 Task: Plan an event for the customer demo session.
Action: Mouse moved to (334, 318)
Screenshot: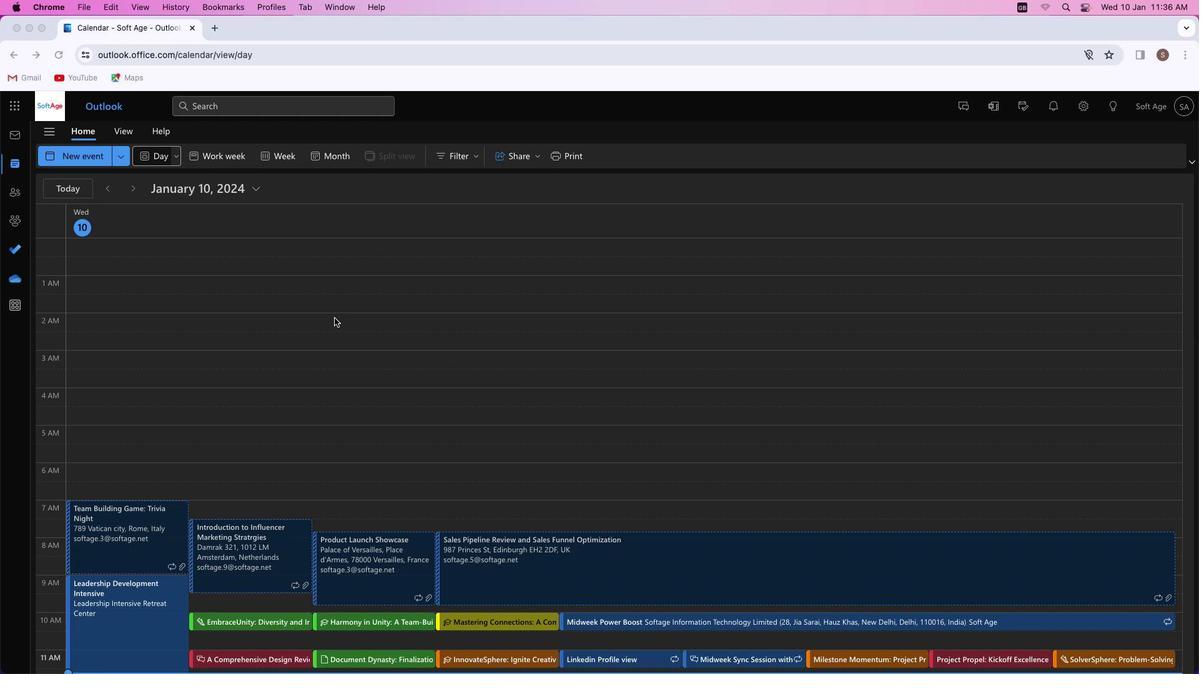 
Action: Mouse pressed left at (334, 318)
Screenshot: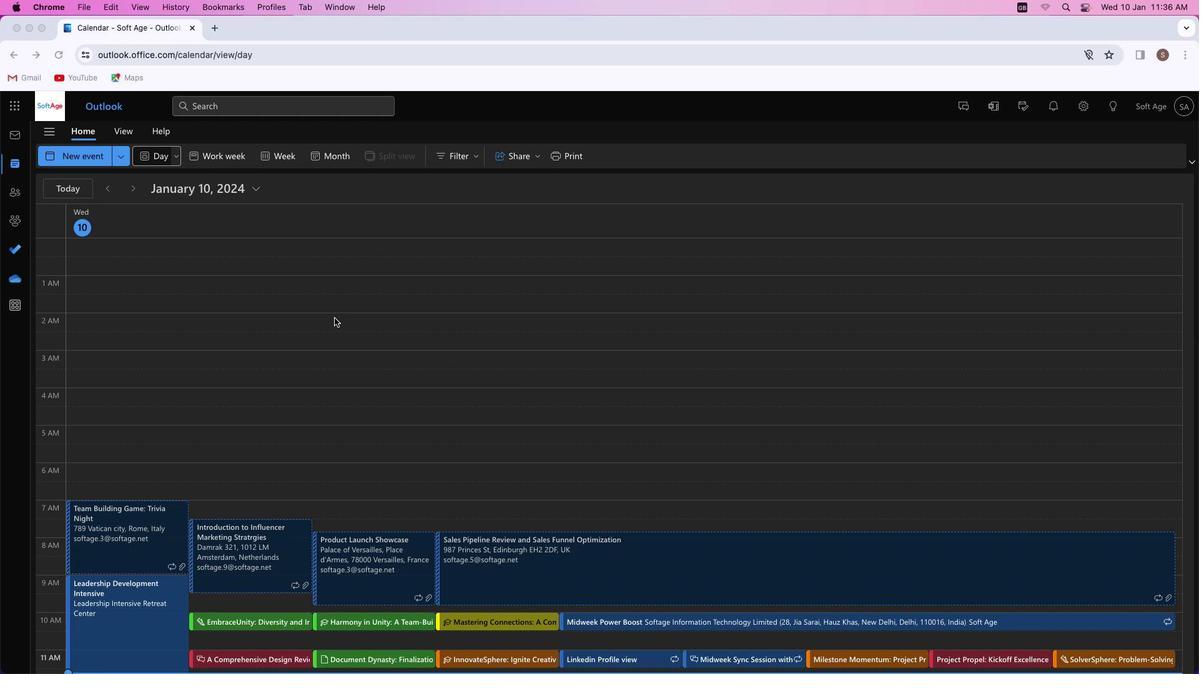 
Action: Mouse moved to (81, 159)
Screenshot: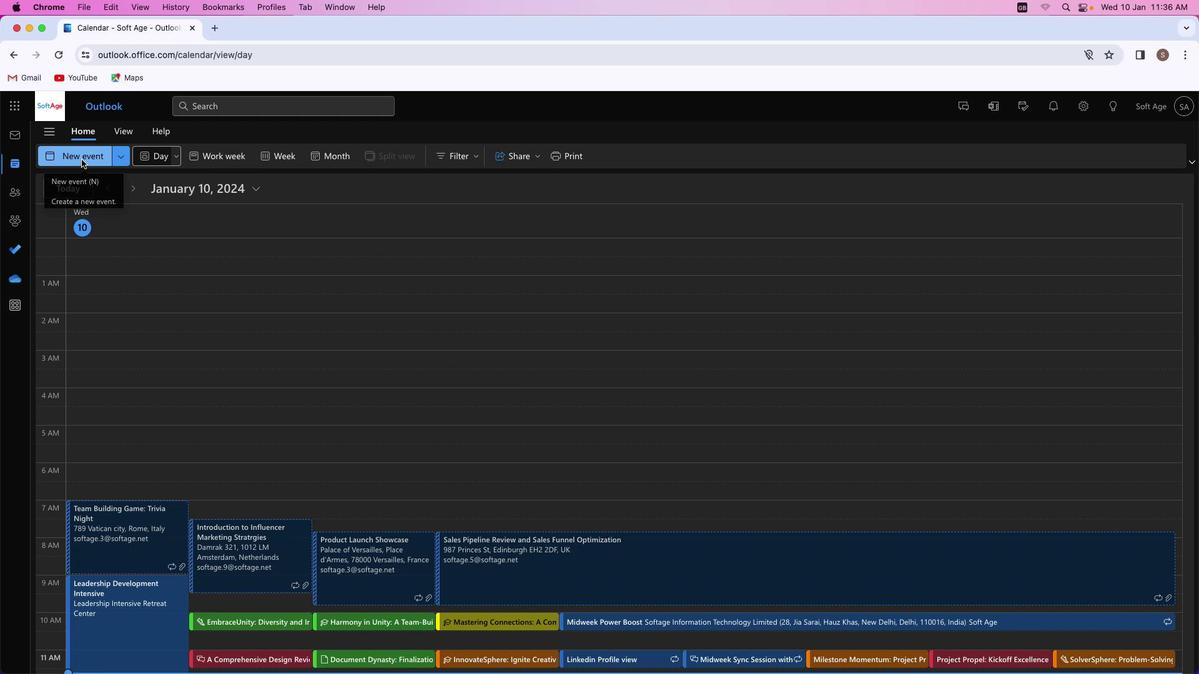 
Action: Mouse pressed left at (81, 159)
Screenshot: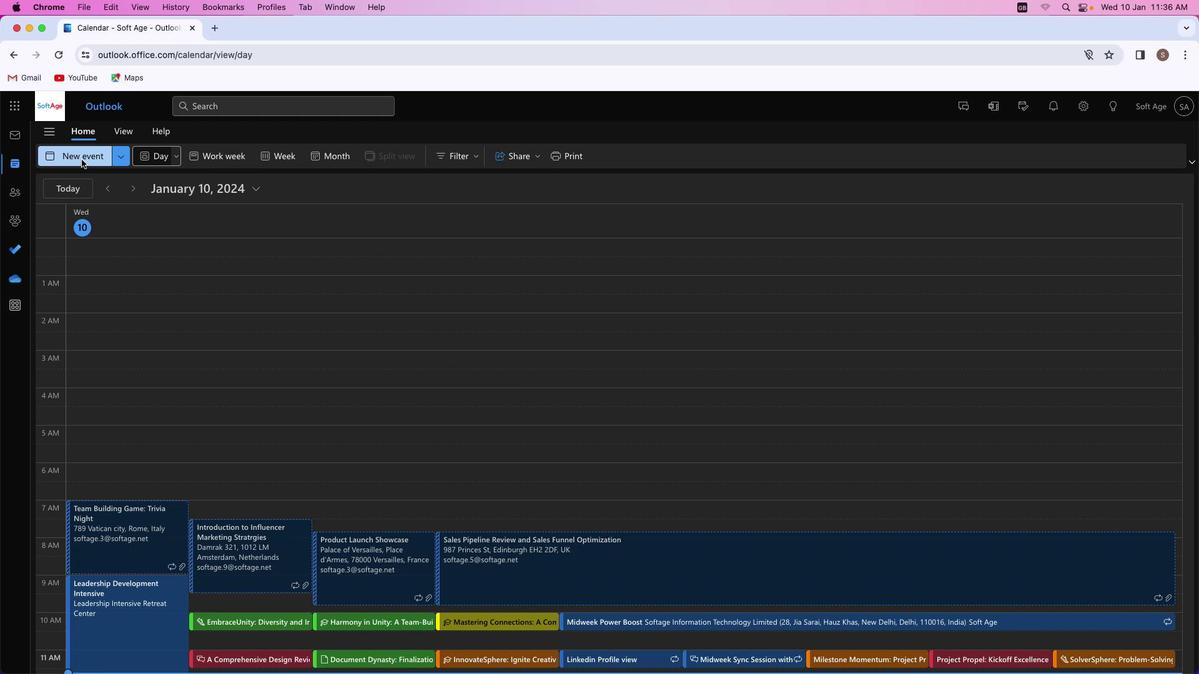 
Action: Mouse moved to (311, 229)
Screenshot: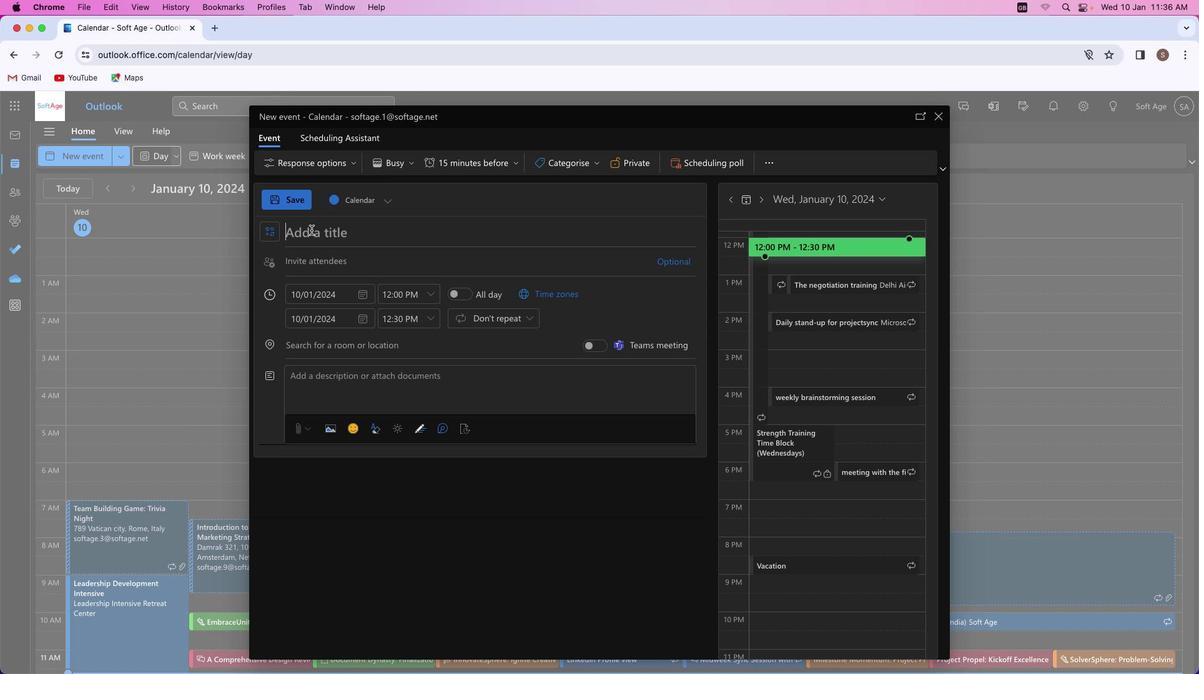
Action: Key pressed Key.shift'C''u''s''t''o''m''e''r'Key.spaceKey.shift'D''e''m''o'Key.spaceKey.shift'E''x''t''r''a''v''a''g''a''n''z''a'
Screenshot: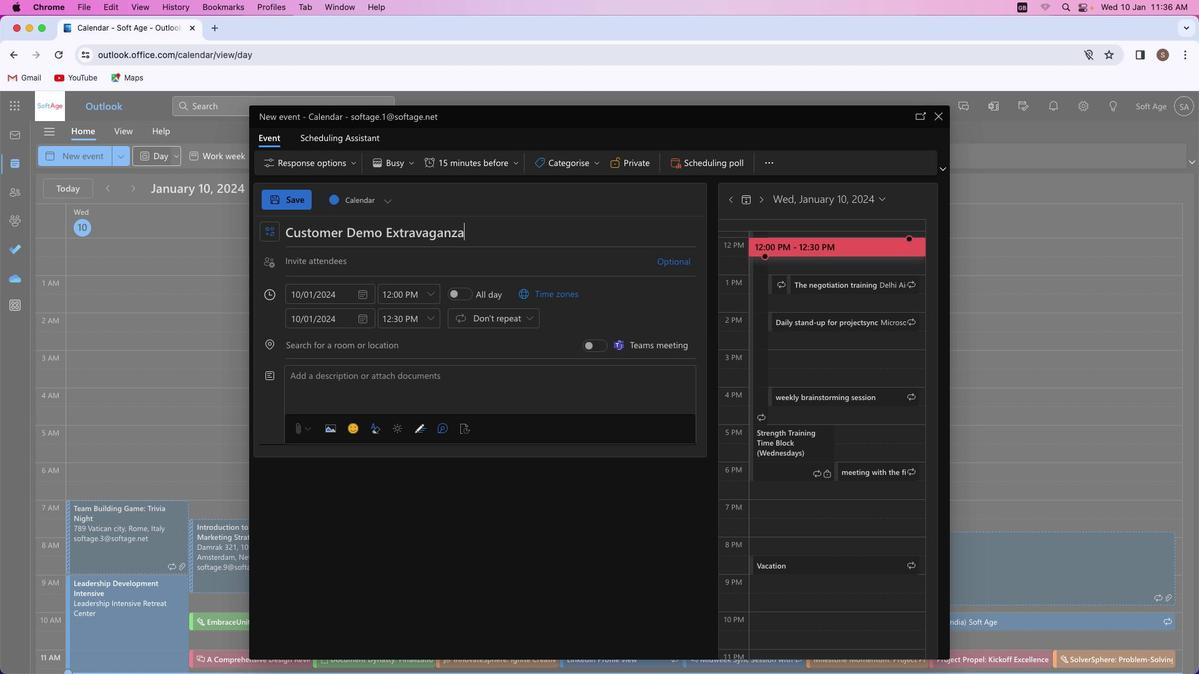 
Action: Mouse moved to (325, 265)
Screenshot: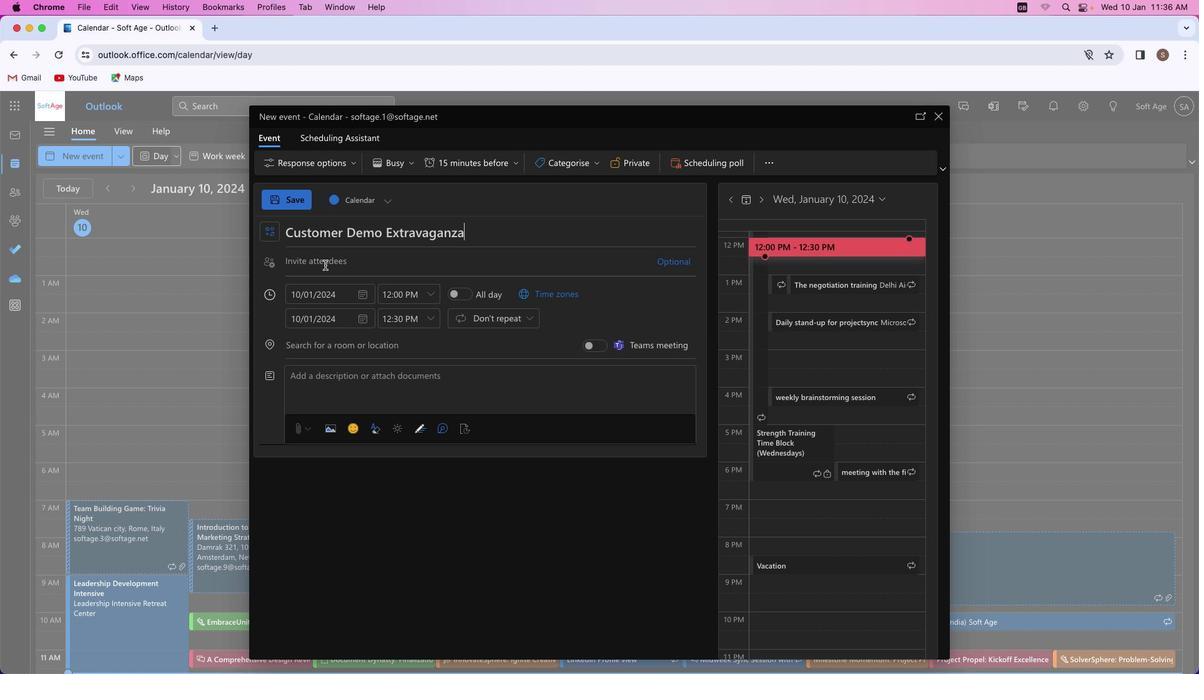 
Action: Mouse pressed left at (325, 265)
Screenshot: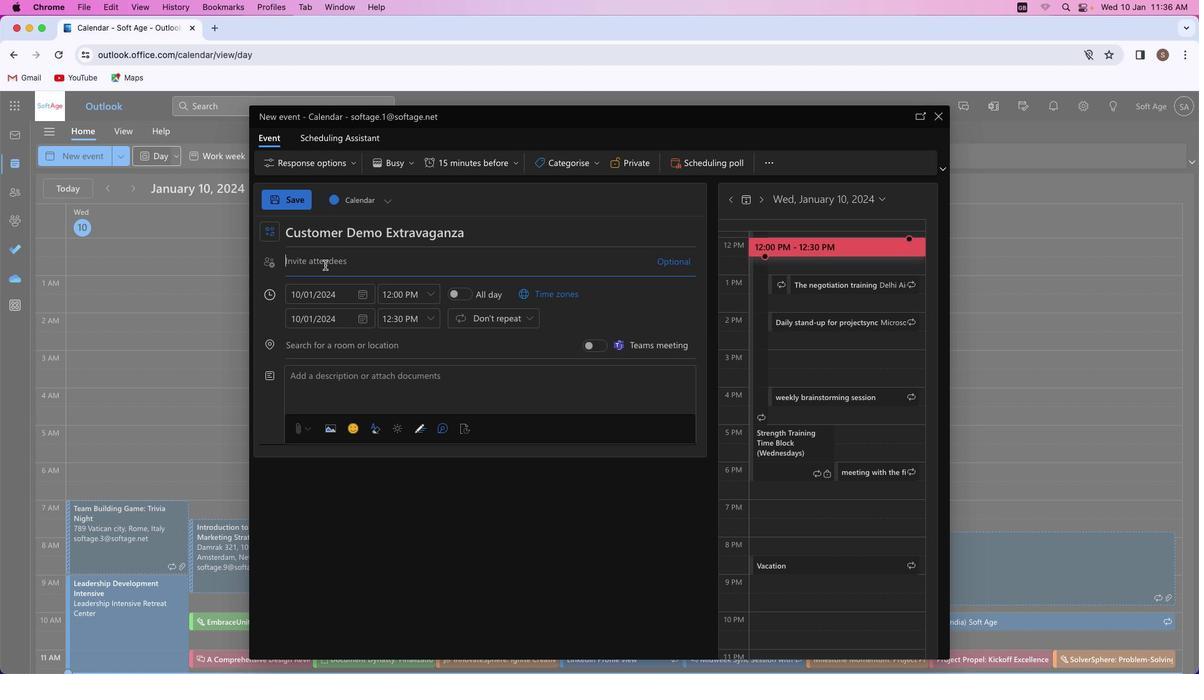 
Action: Key pressed 's''h''i''v''a''m''y''a''d''a''v''m''4''1'Key.shift'@''o''u''t''l''o''o''k''.''c''o''m'
Screenshot: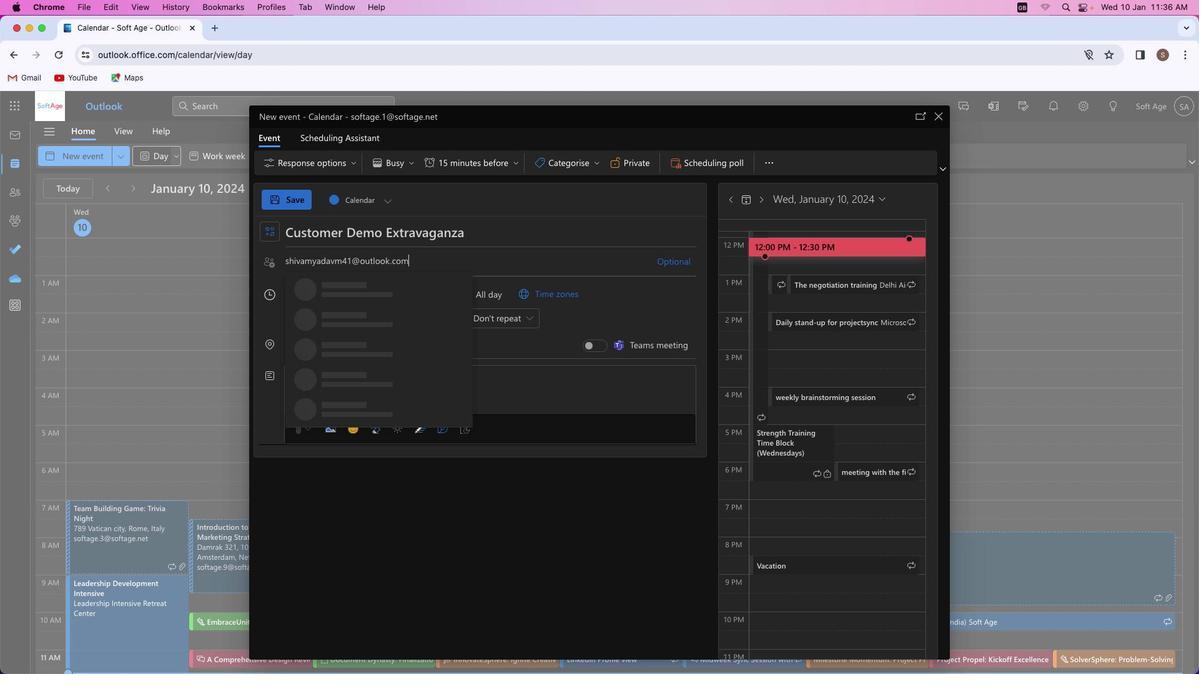 
Action: Mouse moved to (409, 287)
Screenshot: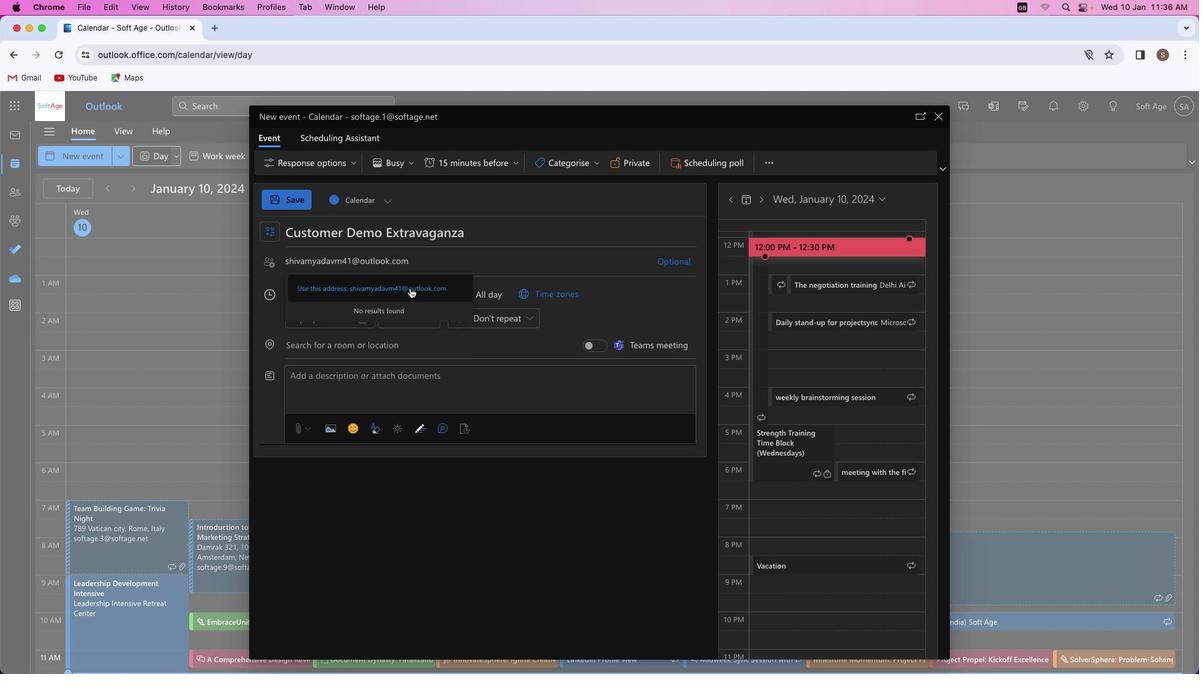 
Action: Mouse pressed left at (409, 287)
Screenshot: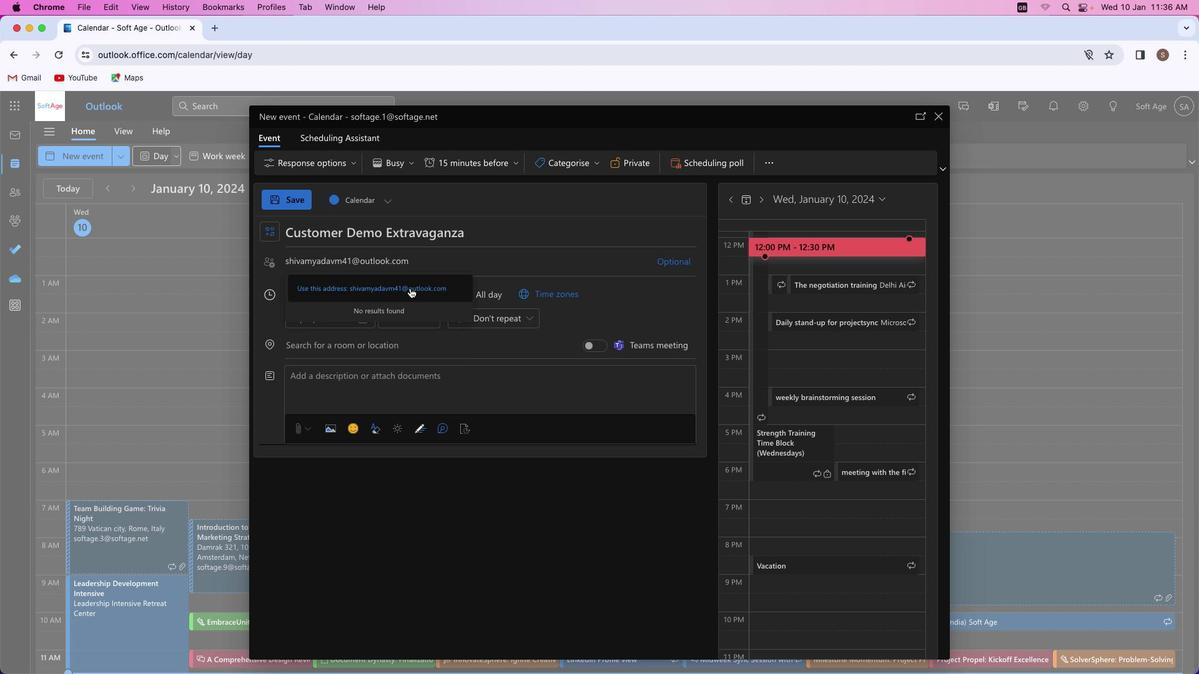 
Action: Mouse moved to (441, 281)
Screenshot: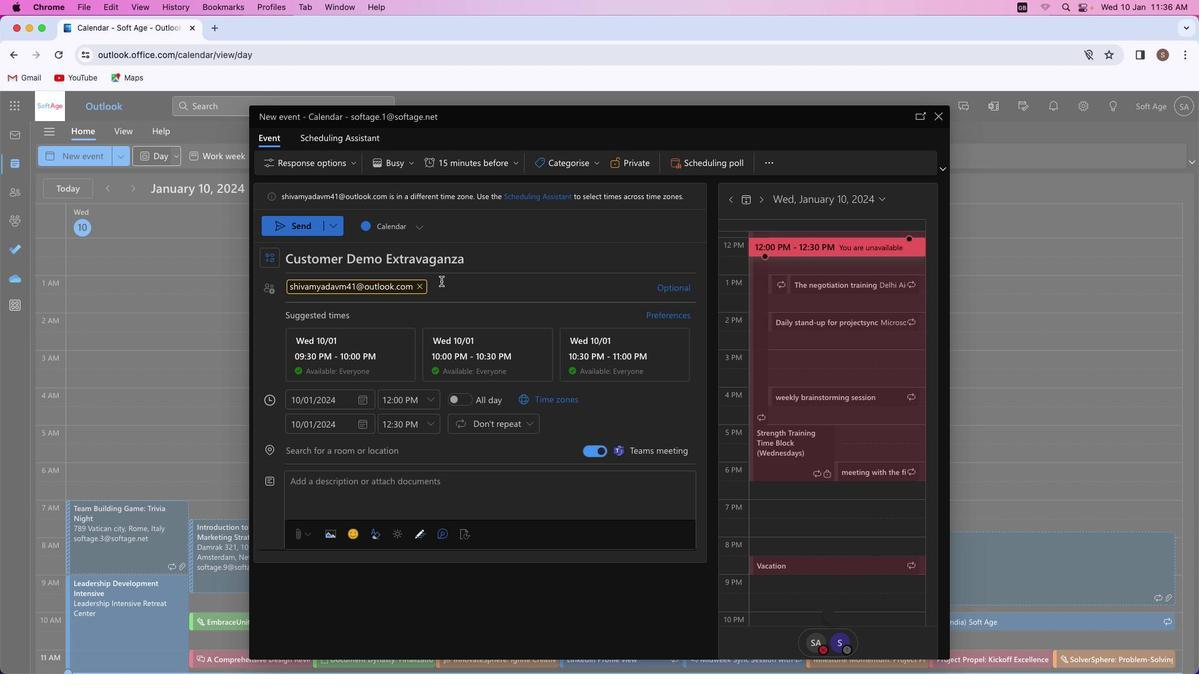
Action: Key pressed Key.shift'A''k''a''s''h''r''a''j''p''u''t'Key.shift'@''o''u''t''l''o''o''k''.''c''o''m'
Screenshot: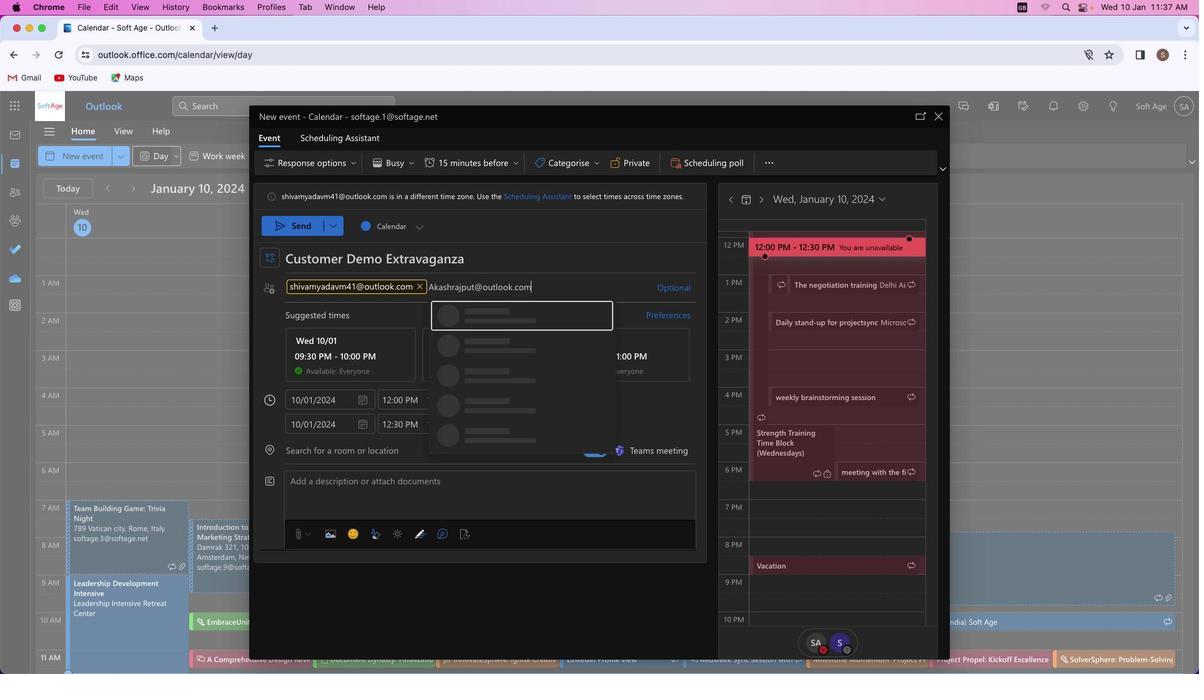 
Action: Mouse moved to (499, 311)
Screenshot: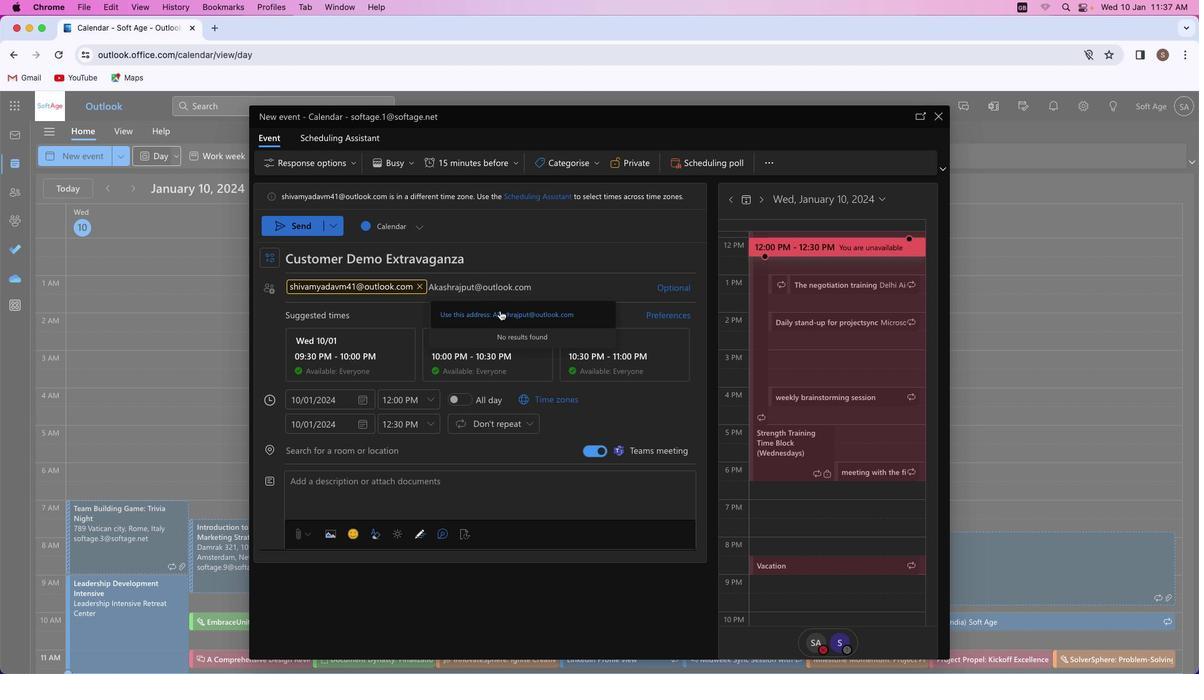
Action: Mouse pressed left at (499, 311)
Screenshot: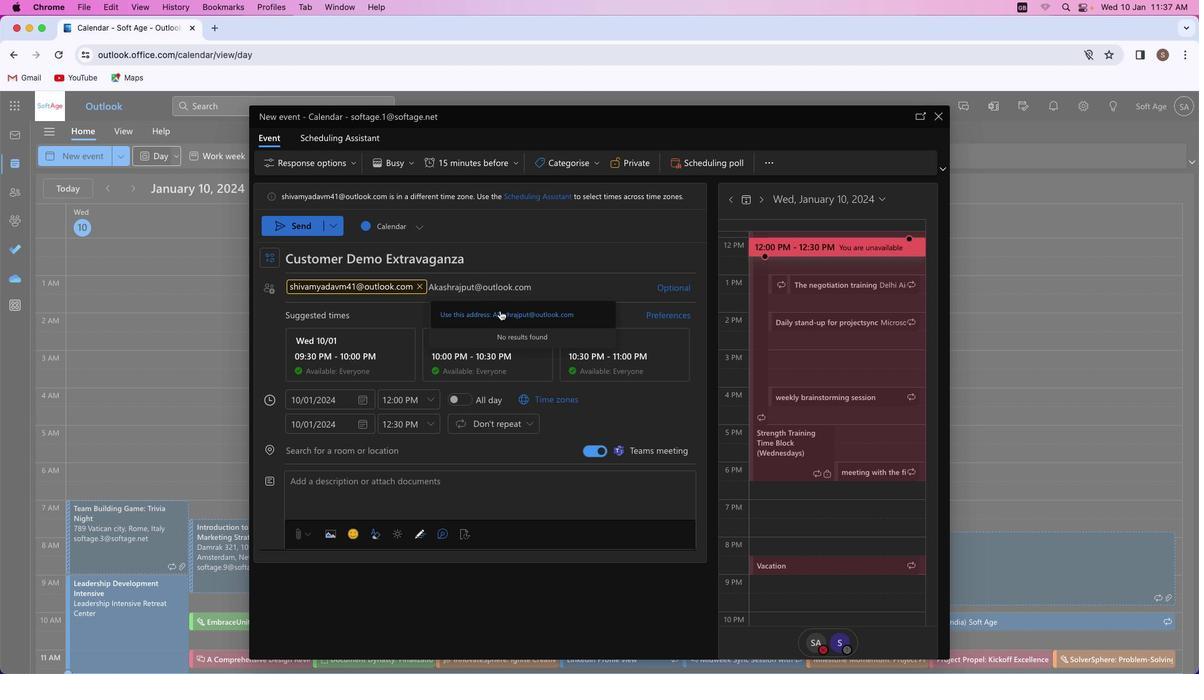
Action: Mouse moved to (684, 296)
Screenshot: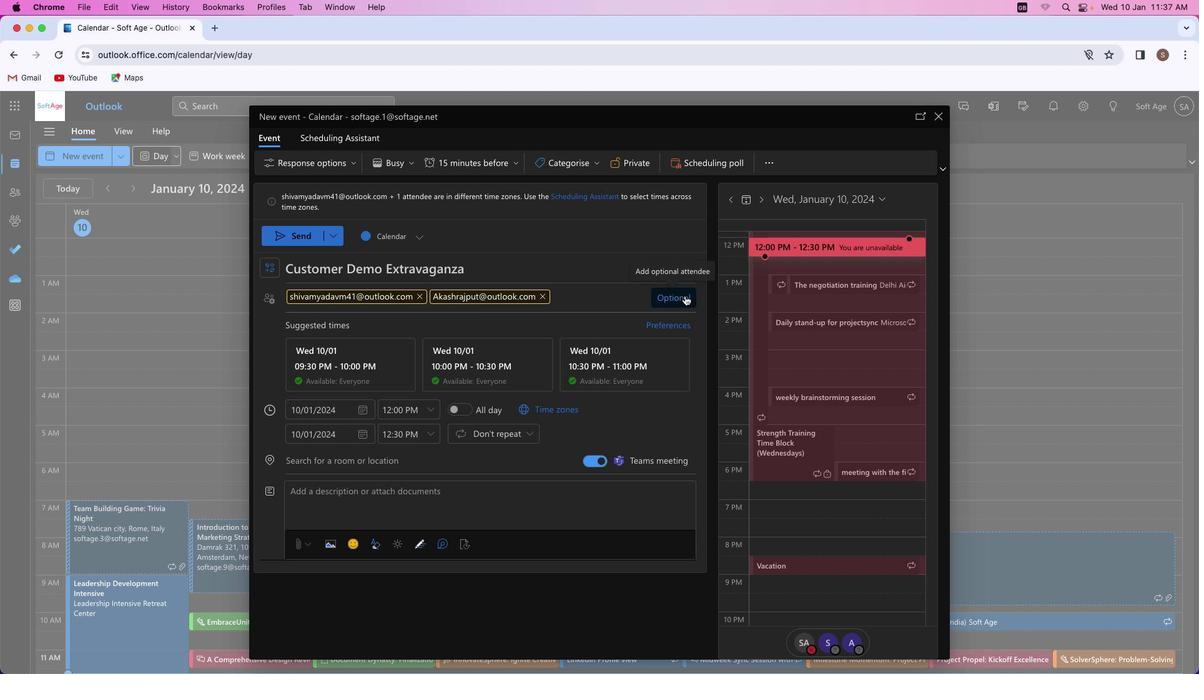 
Action: Mouse pressed left at (684, 296)
Screenshot: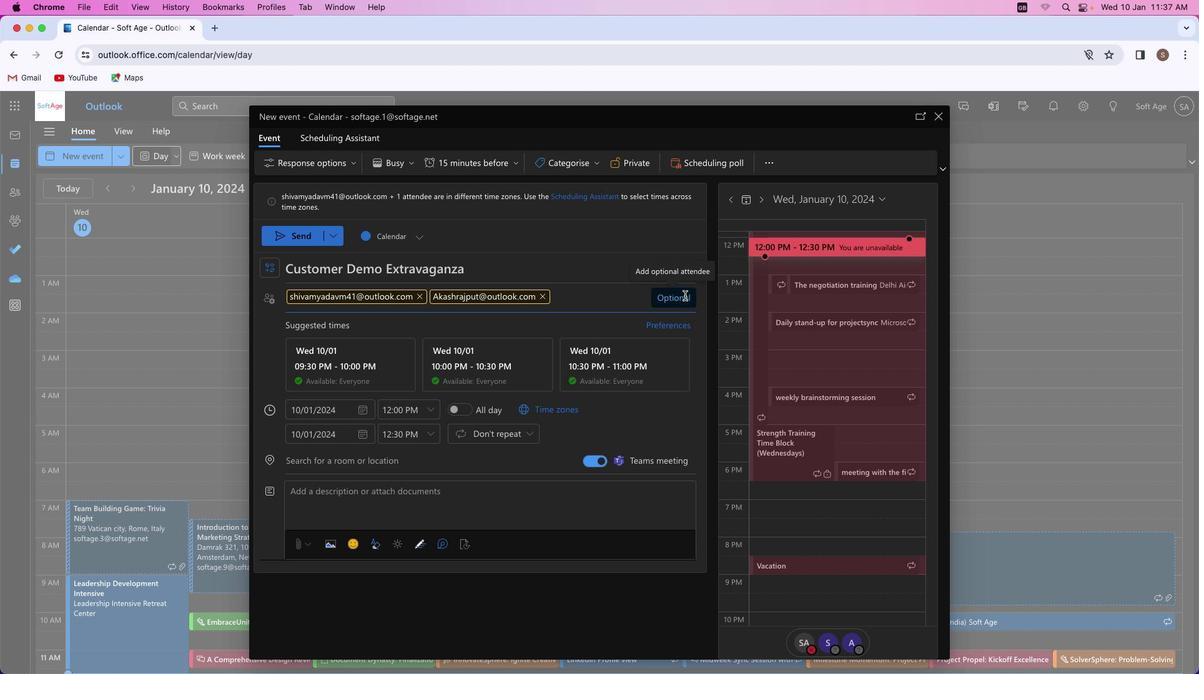 
Action: Mouse moved to (412, 329)
Screenshot: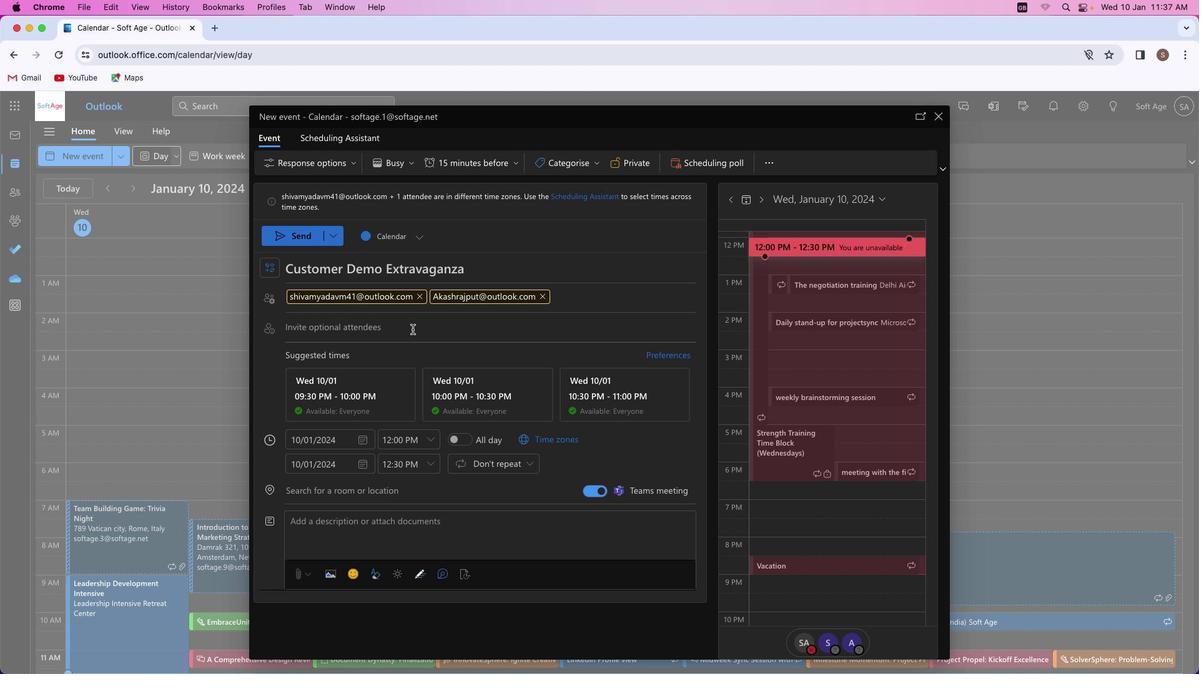 
Action: Key pressed Key.shift_r'M''u''k''k''u''n''d''1''0'Key.shift'@''o''u''t''l''o''o''k''.''c''o''m'
Screenshot: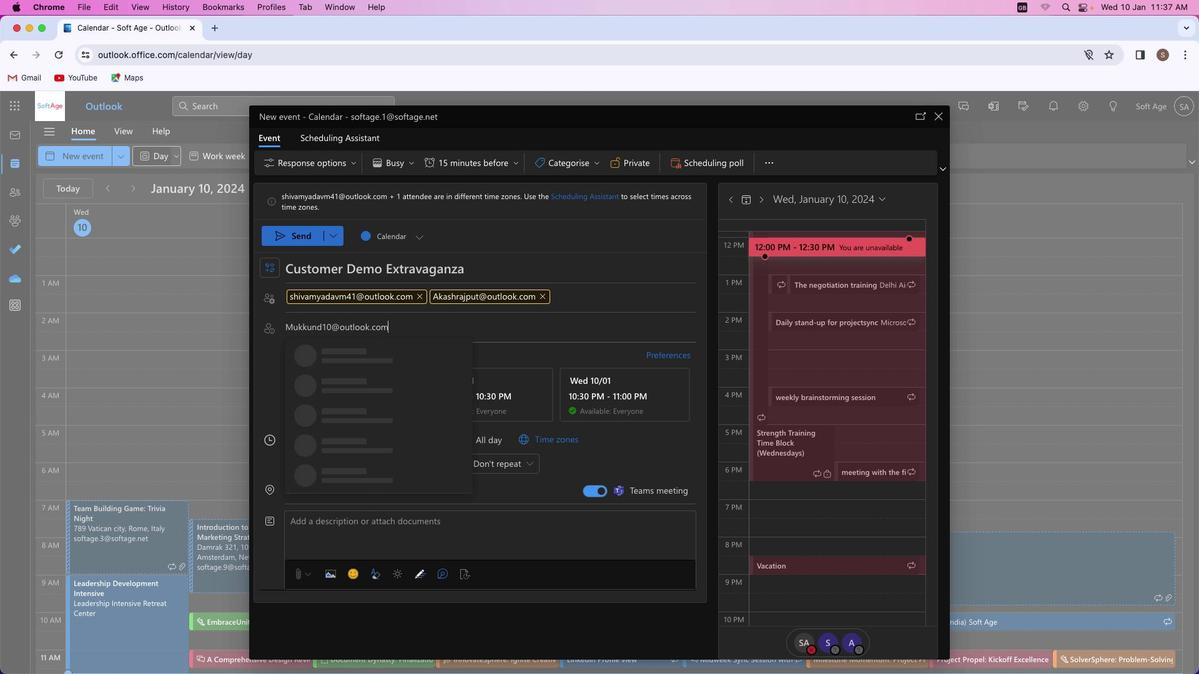 
Action: Mouse moved to (426, 352)
Screenshot: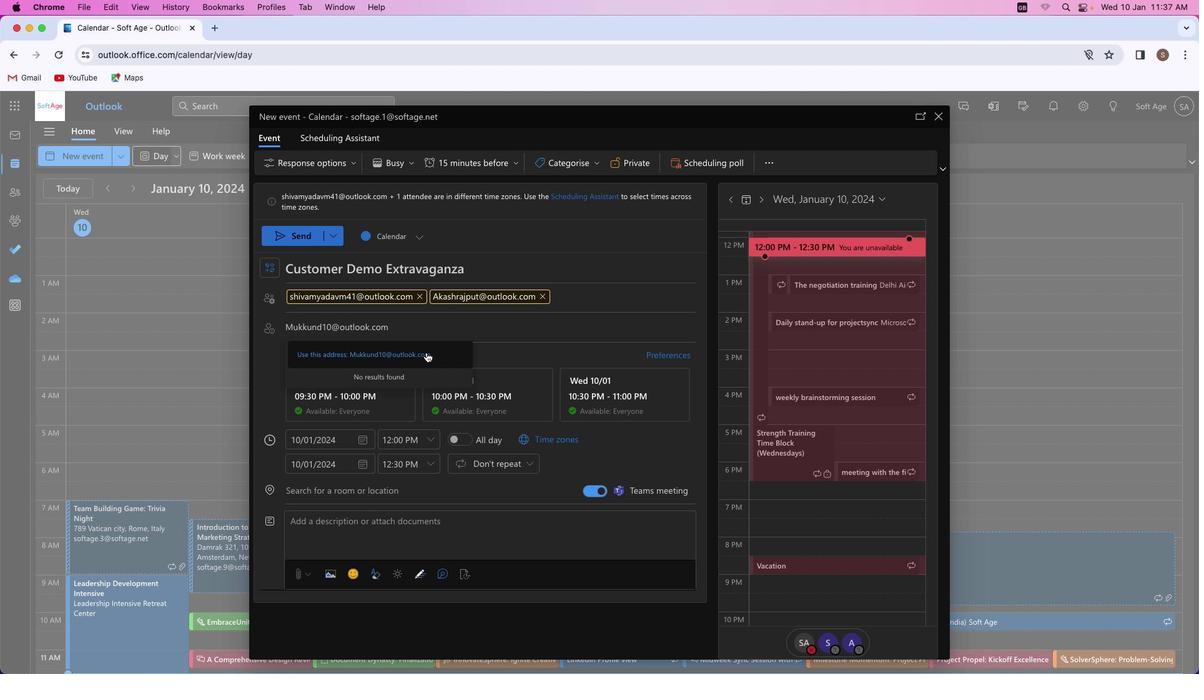 
Action: Mouse pressed left at (426, 352)
Screenshot: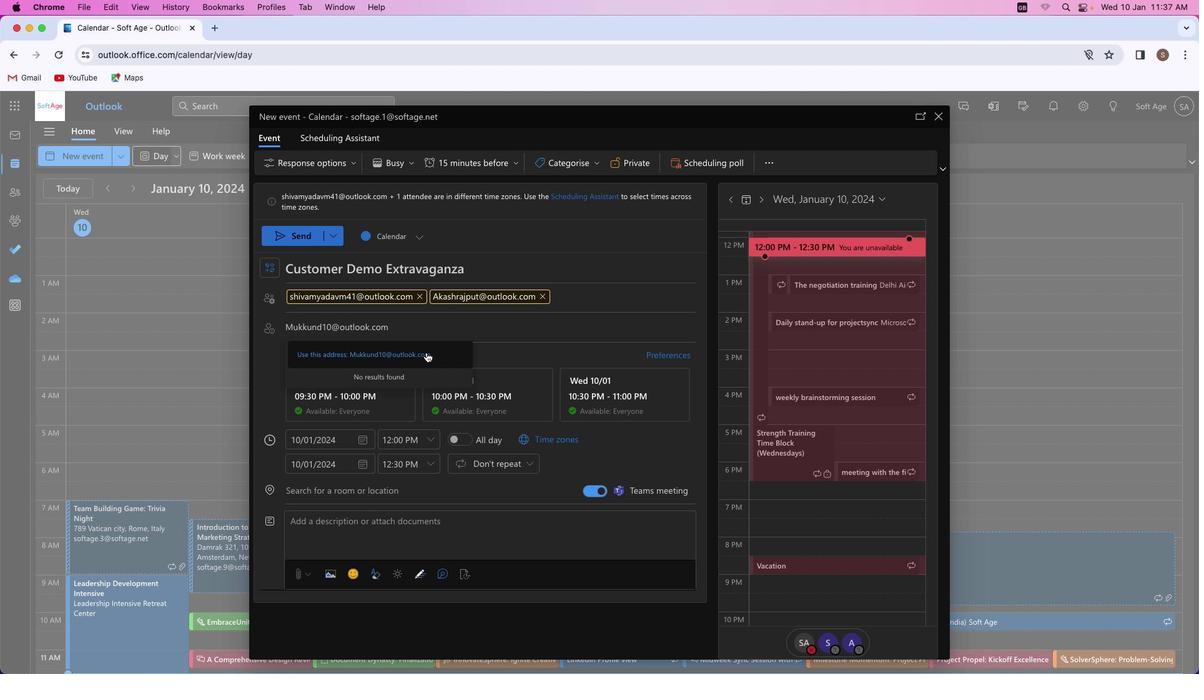 
Action: Mouse moved to (351, 491)
Screenshot: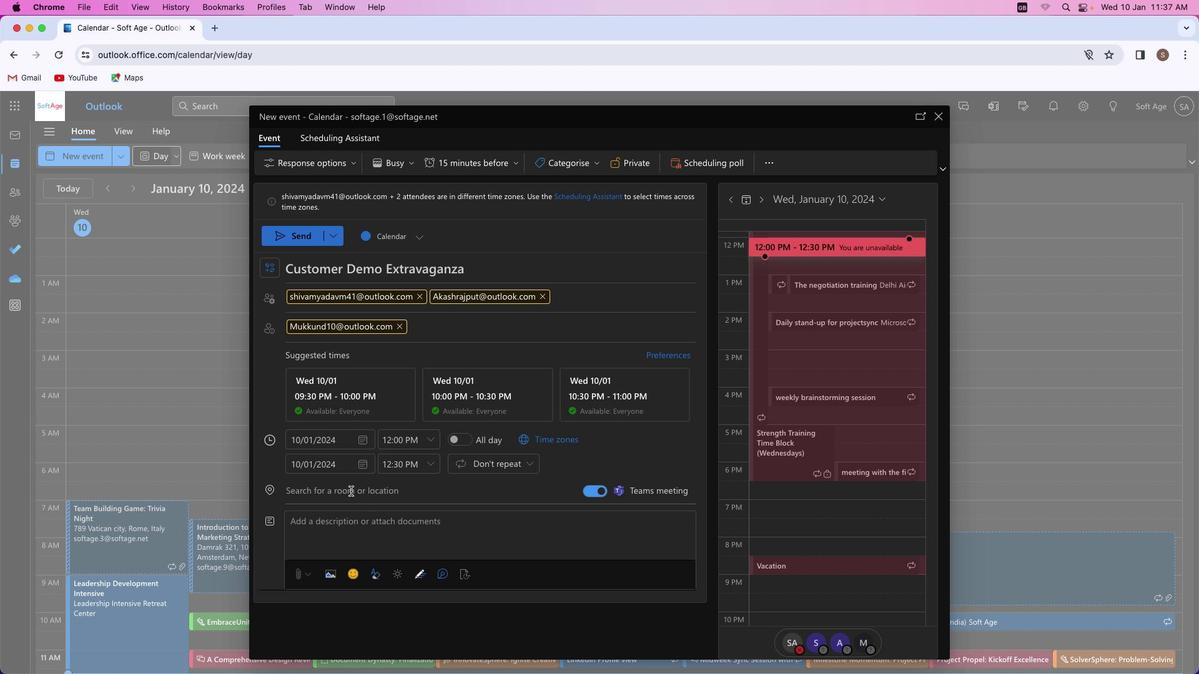 
Action: Mouse pressed left at (351, 491)
Screenshot: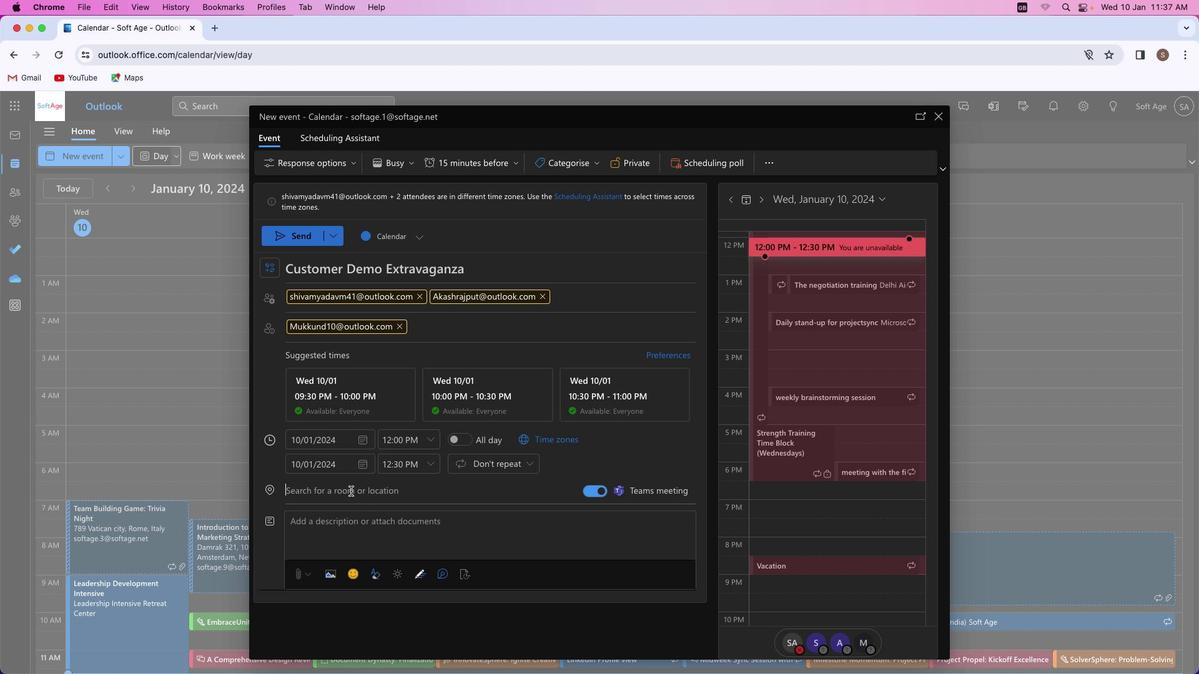 
Action: Key pressed Key.shift'S''o''f''t''a''g''e'Key.spaceKey.shift_r'I''n''f''o''r''m''a''t''i''o''n'Key.spaceKey.shift'T''e''c''h''n''o''l''o''g''y'Key.spaceKey.shift_r'L''i''m''i''t''e''d'
Screenshot: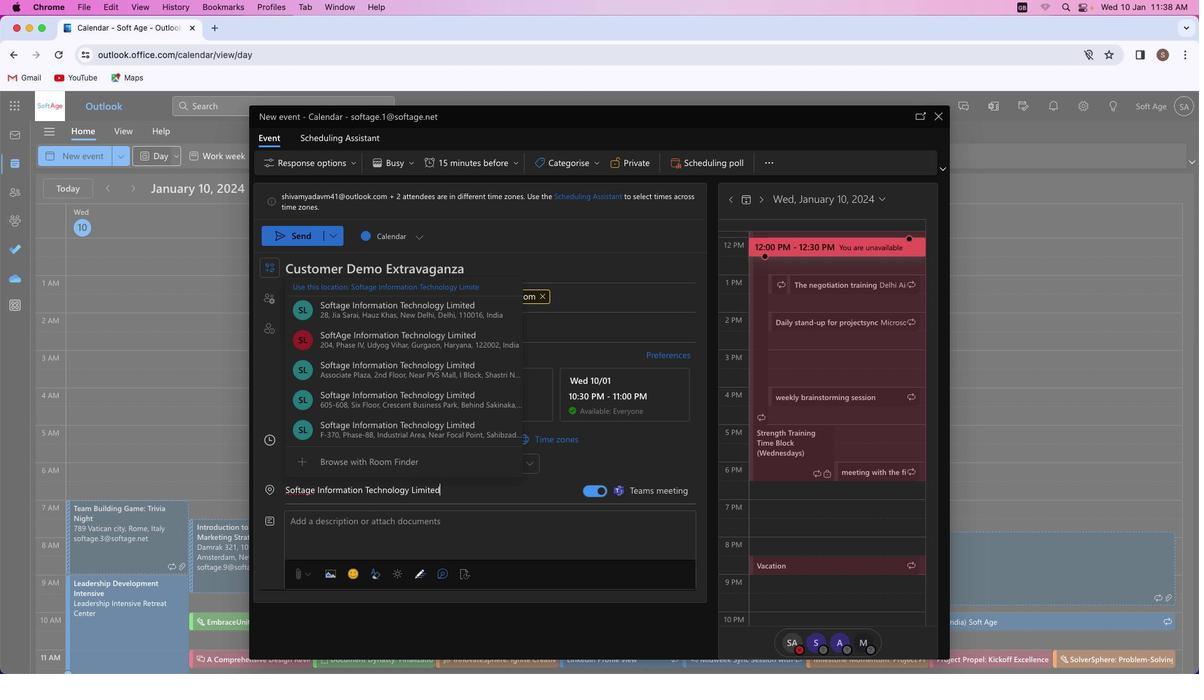 
Action: Mouse moved to (421, 314)
Screenshot: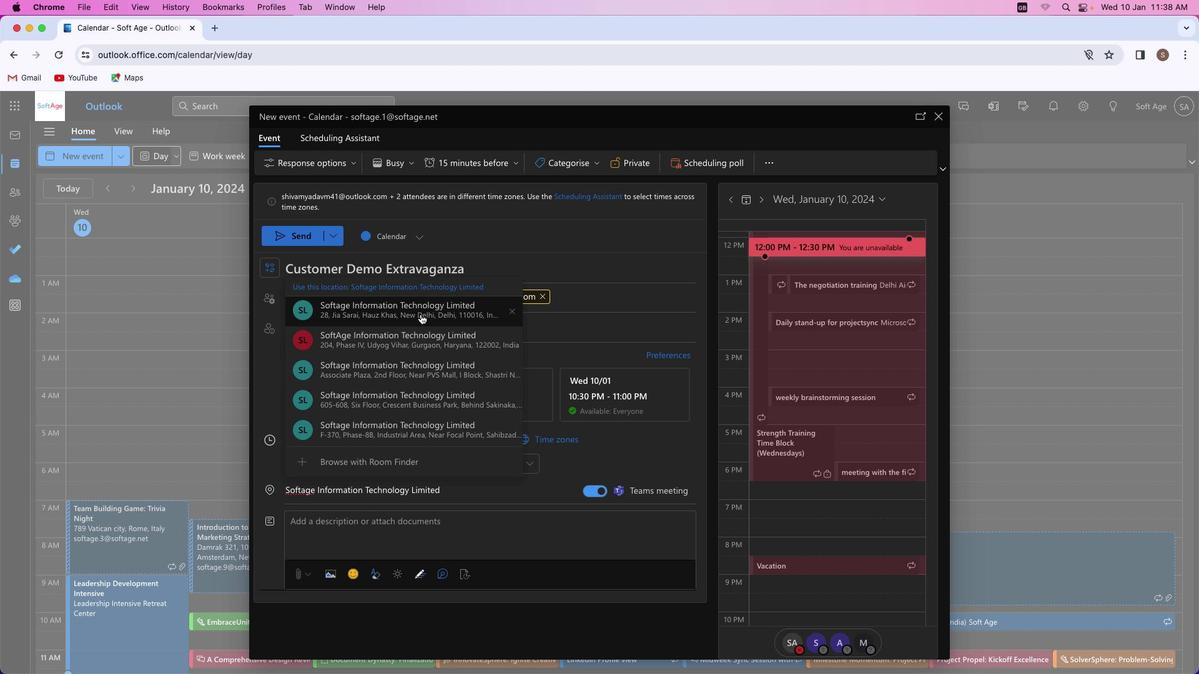 
Action: Mouse pressed left at (421, 314)
Screenshot: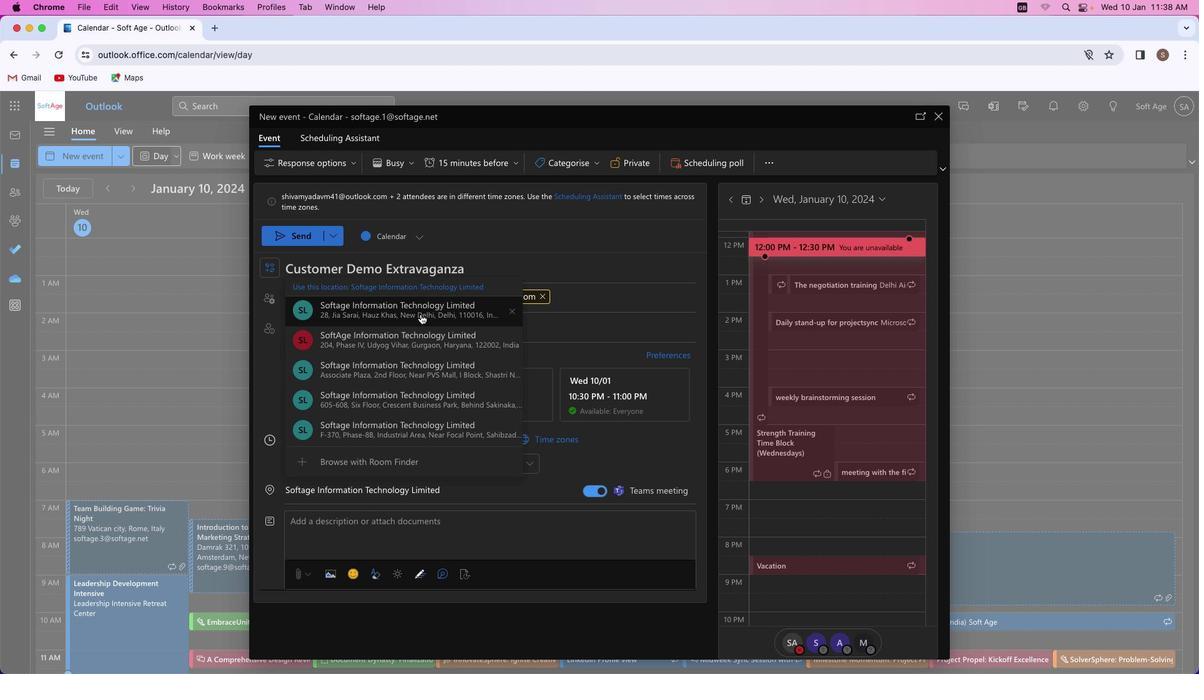 
Action: Mouse moved to (333, 515)
Screenshot: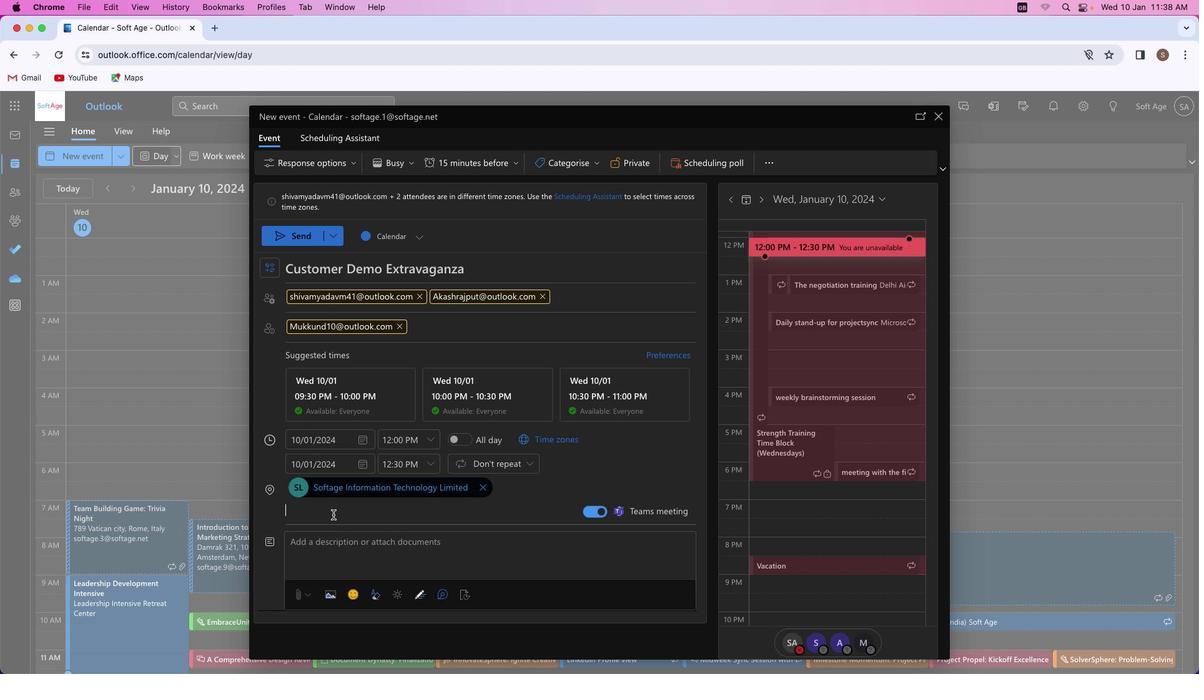 
Action: Key pressed Key.shift'D''e''m''o'
Screenshot: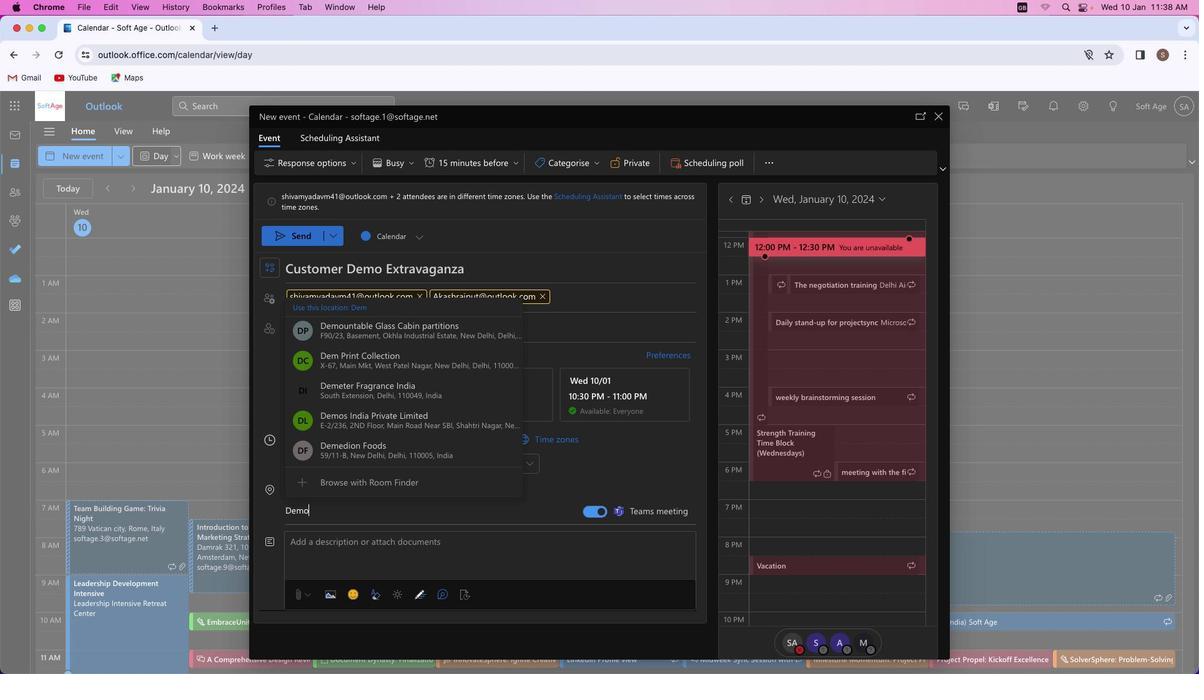 
Action: Mouse moved to (343, 513)
Screenshot: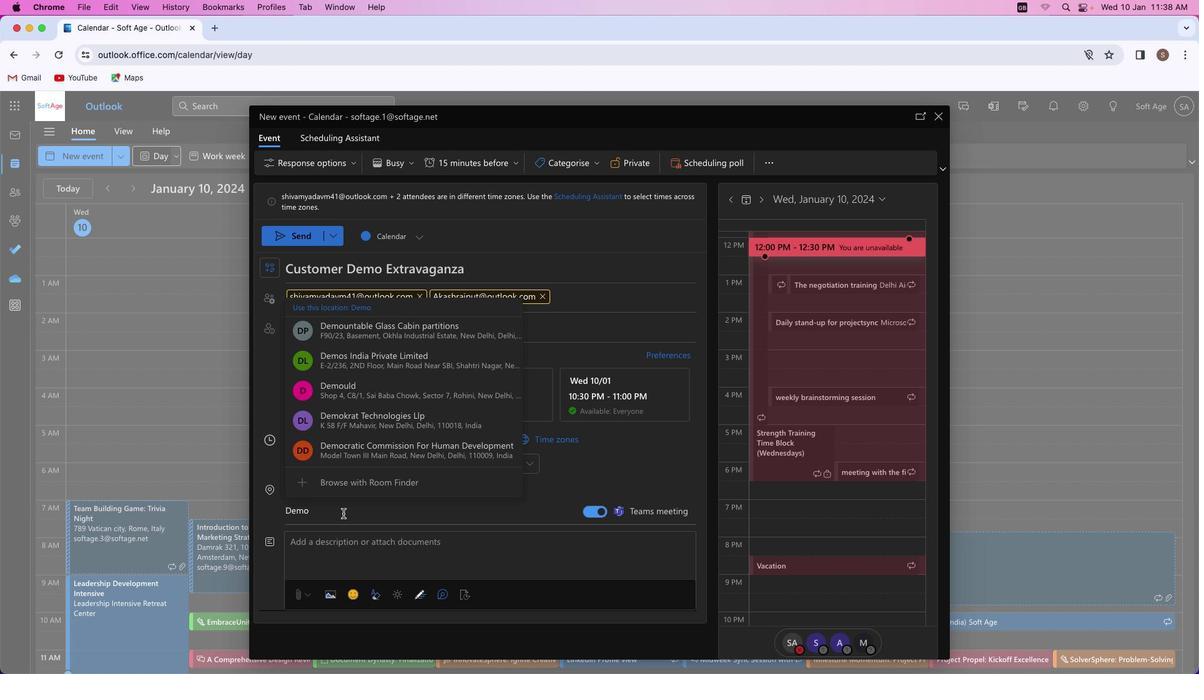 
Action: Key pressed Key.backspaceKey.backspaceKey.backspaceKey.backspaceKey.shift'C''u''s''t''o''m'
Screenshot: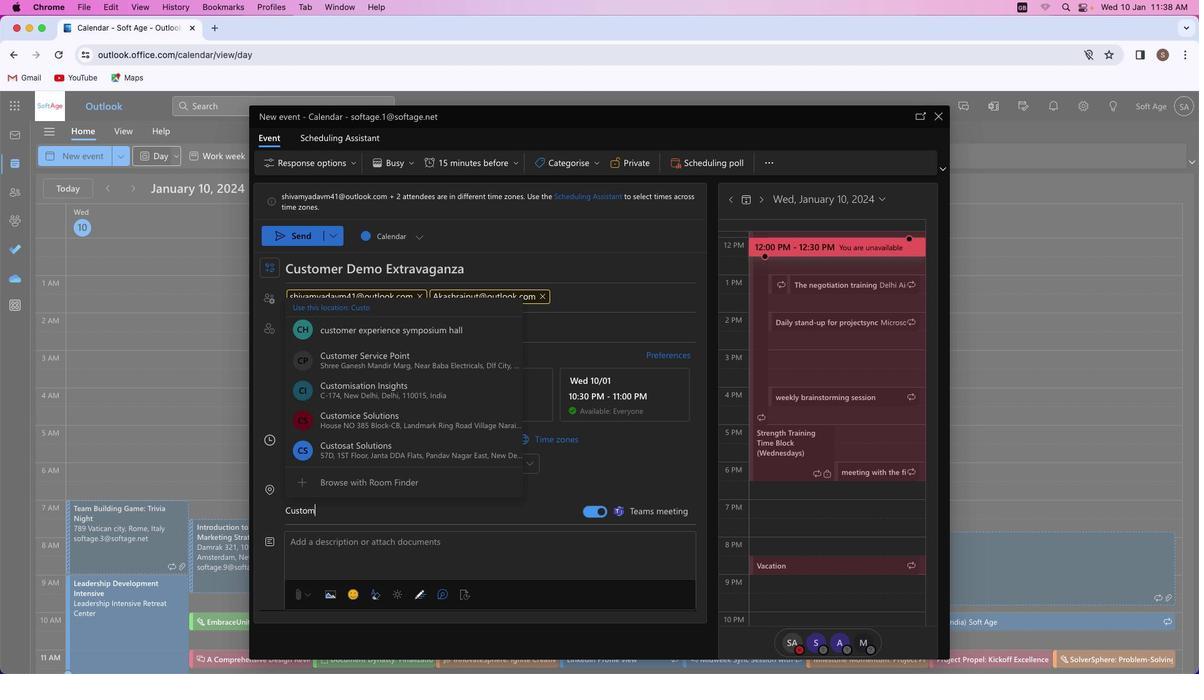 
Action: Mouse moved to (366, 354)
Screenshot: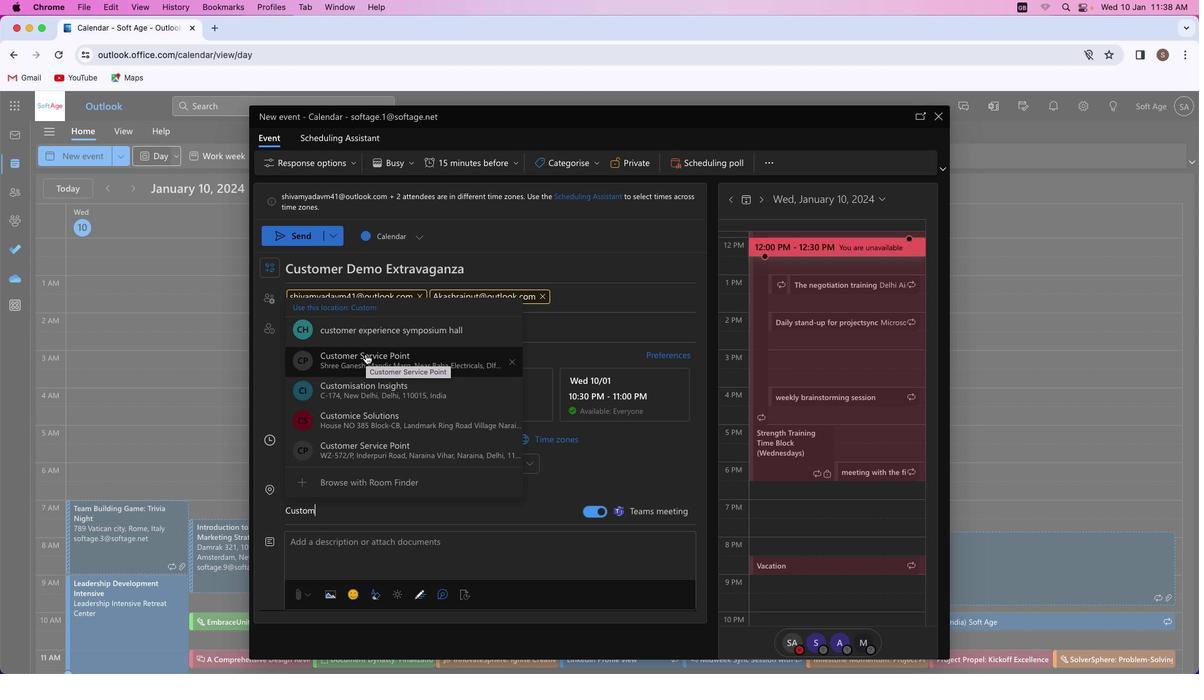 
Action: Mouse pressed left at (366, 354)
Screenshot: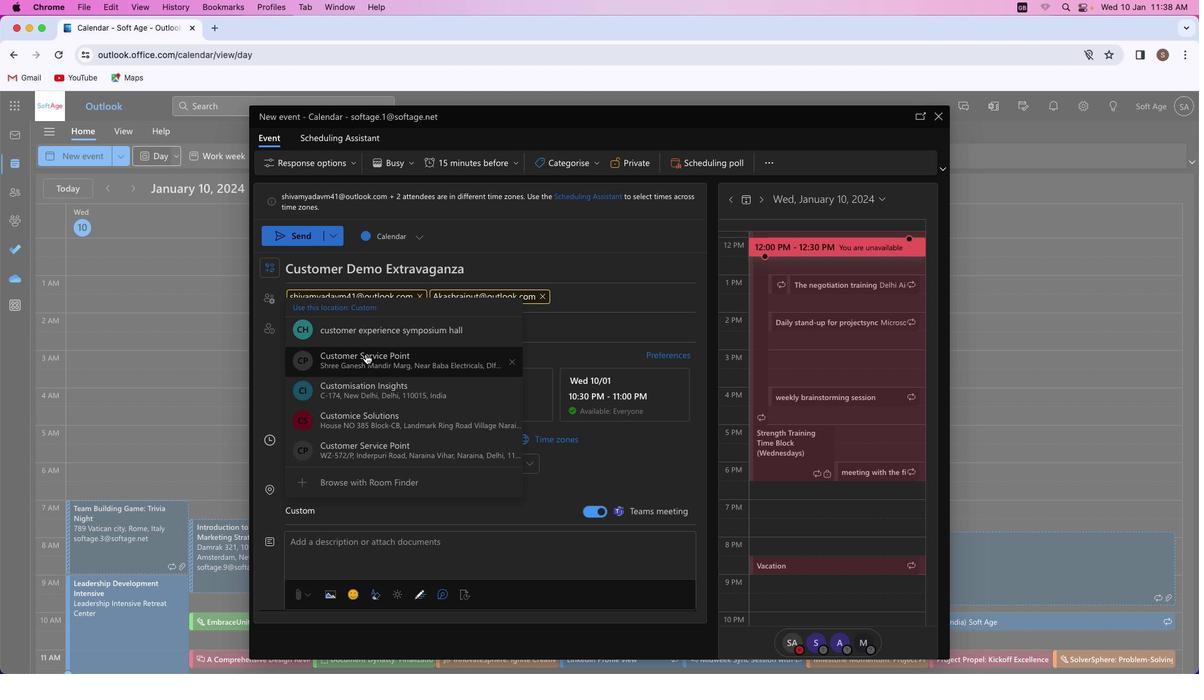 
Action: Mouse moved to (414, 545)
Screenshot: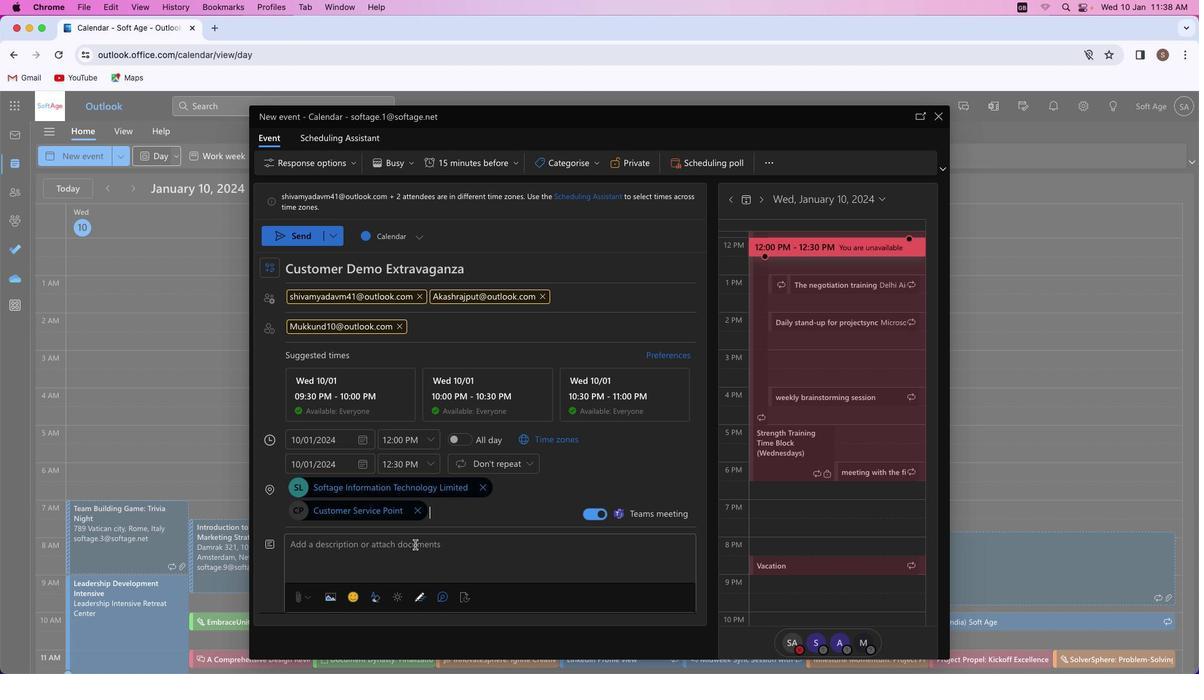
Action: Mouse pressed left at (414, 545)
Screenshot: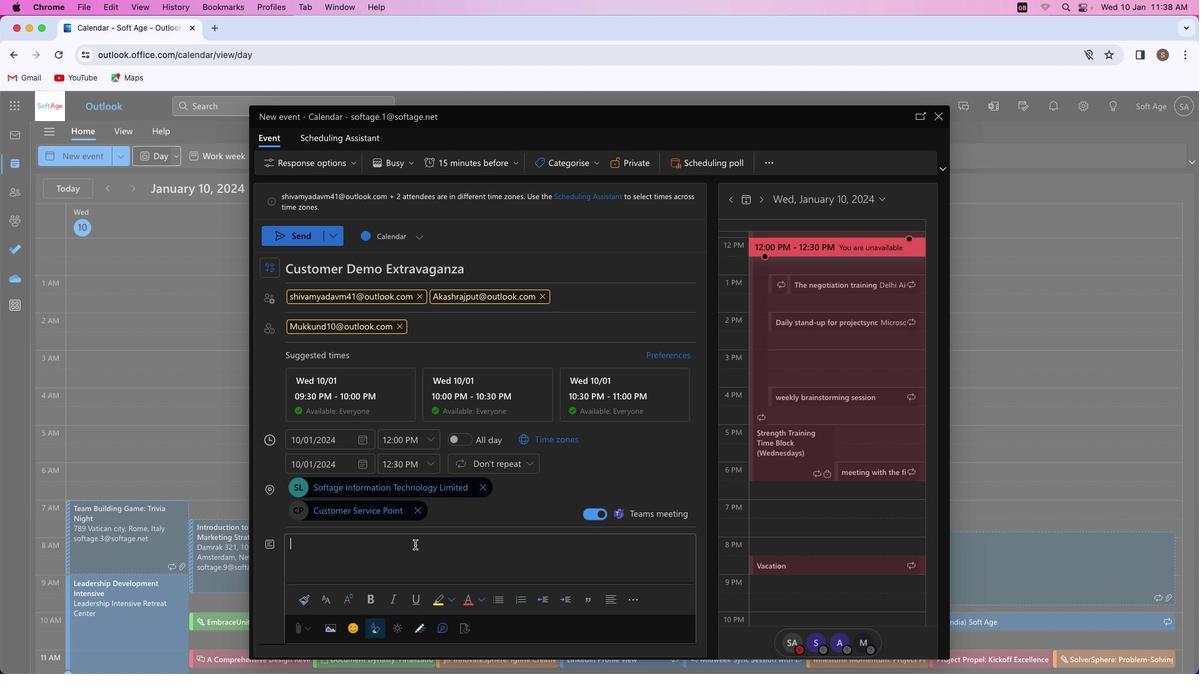 
Action: Key pressed Key.shift_r'I''m''m''e''r''s''e'Key.space'y''o''u''r''s''e''l''f'Key.space'i''n'Key.spaceKey.shift'E''x''p''e''r''i''e''n''c''e'','Key.space'a'Key.space'd''y''n''a''m''i''c'Key.space'c''u''s''t''o''m''e''r'Key.space'd''e''m''o'Key.space's''e''s''s''i''o''n''.'Key.spaceKey.shift'E''x''p''l''o''r''e'Key.space'f''i''r''s''t''h''a''n''d'Key.space't''h''e'Key.space'f''e''a''t''u''r''e''s'Key.space'a''n''d'Key.space'b''e''n''e''f''i''t''s'Key.space'o''f'Key.space'o''u''r'Key.space'c''u''t''t''i''n''g''-''e''d''g''e'Key.space'p''r''o''d''u''c''t''s'','Key.space'a''n''d'Key.space'd''i''s''c''o''v''e''r'Key.space'a'Key.space'n''e''w'Key.space'r''e''a''l''m'Key.space'o''f'Key.space'p''o''s''s''i''b''i''l''i''t''i''e''s''.'
Screenshot: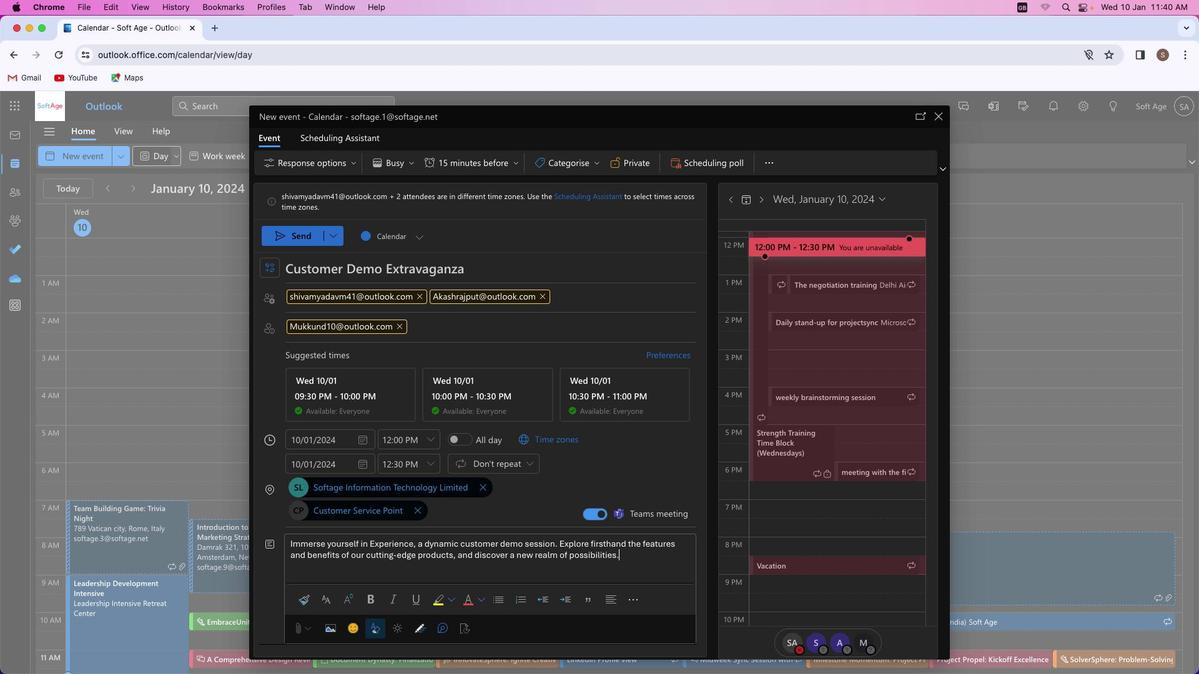 
Action: Mouse moved to (555, 546)
Screenshot: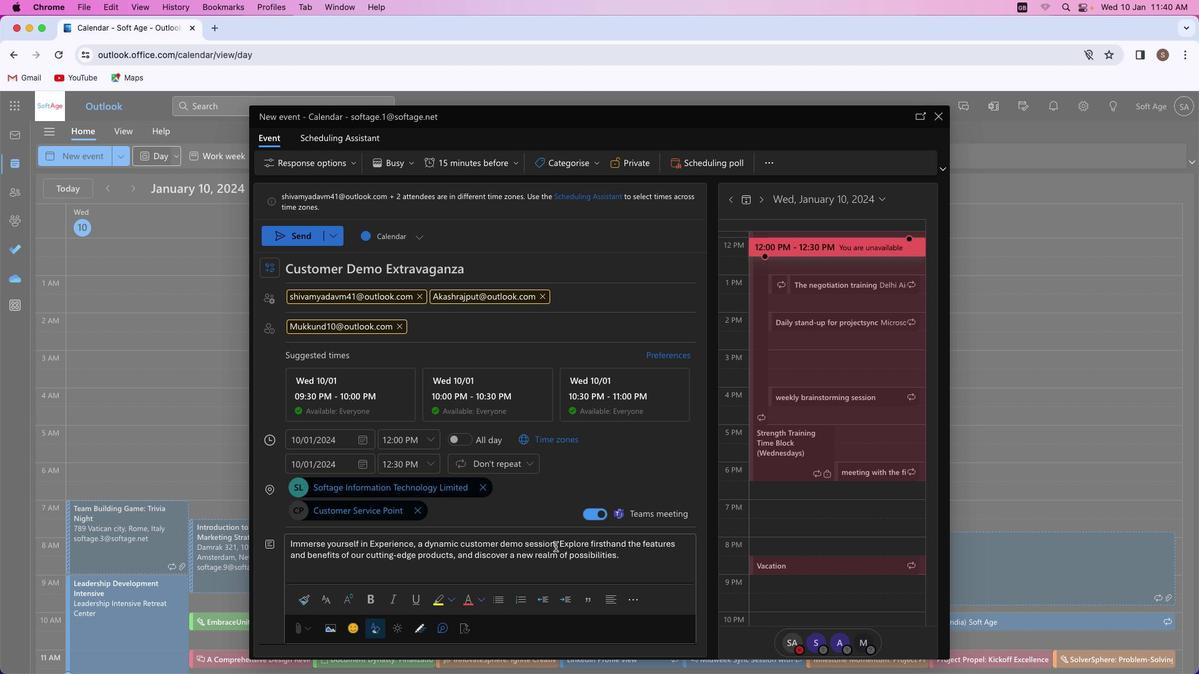 
Action: Mouse pressed left at (555, 546)
Screenshot: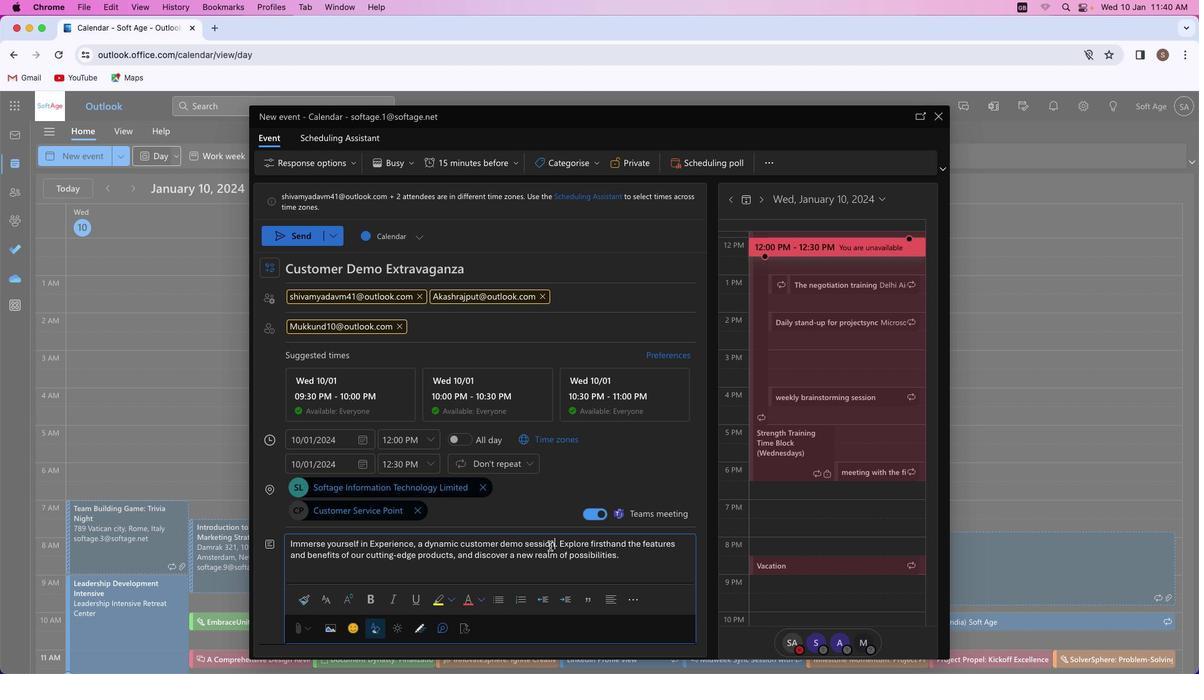 
Action: Mouse moved to (368, 598)
Screenshot: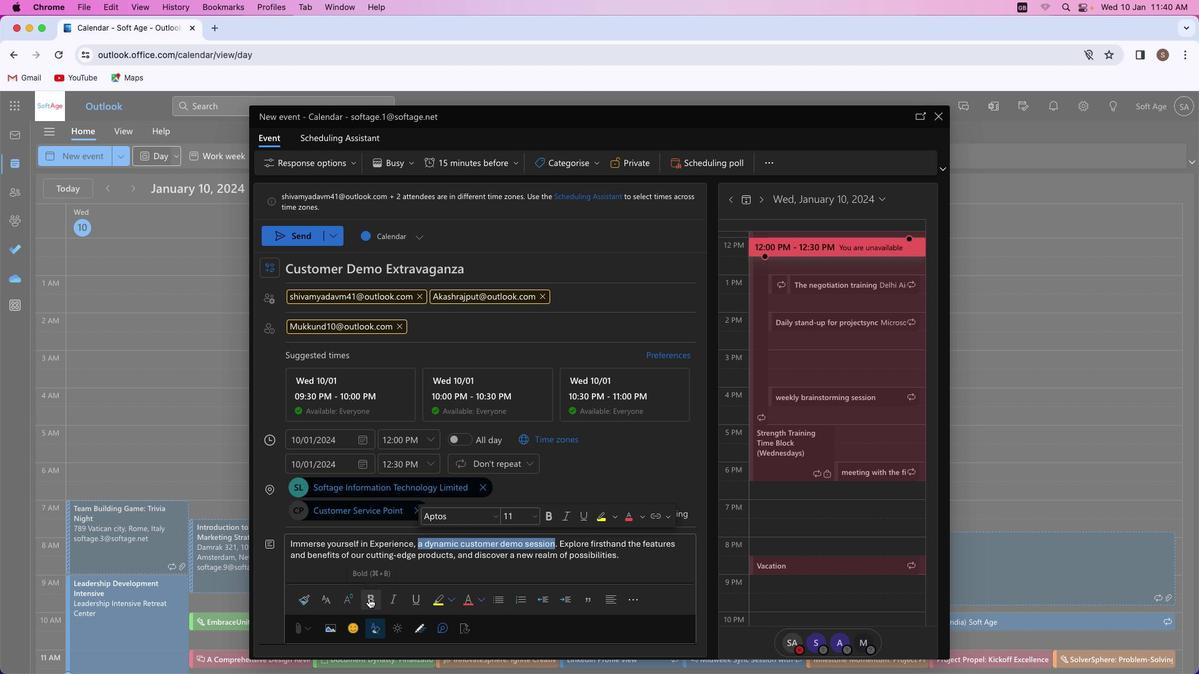 
Action: Mouse pressed left at (368, 598)
Screenshot: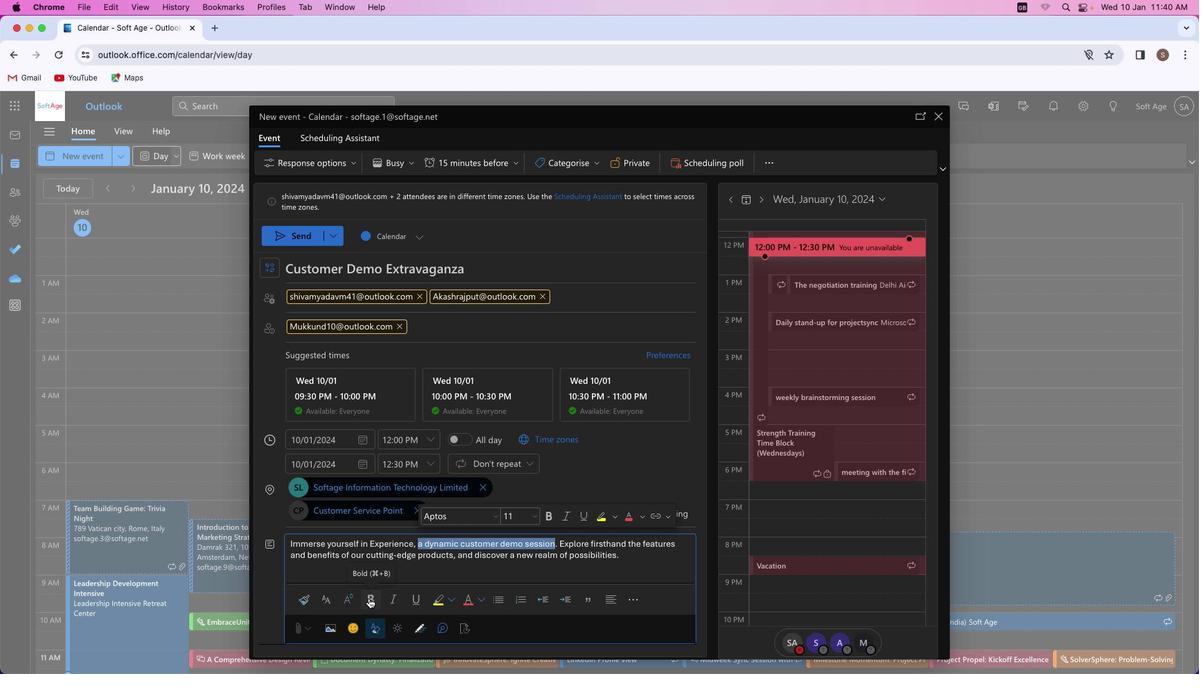 
Action: Mouse moved to (395, 598)
Screenshot: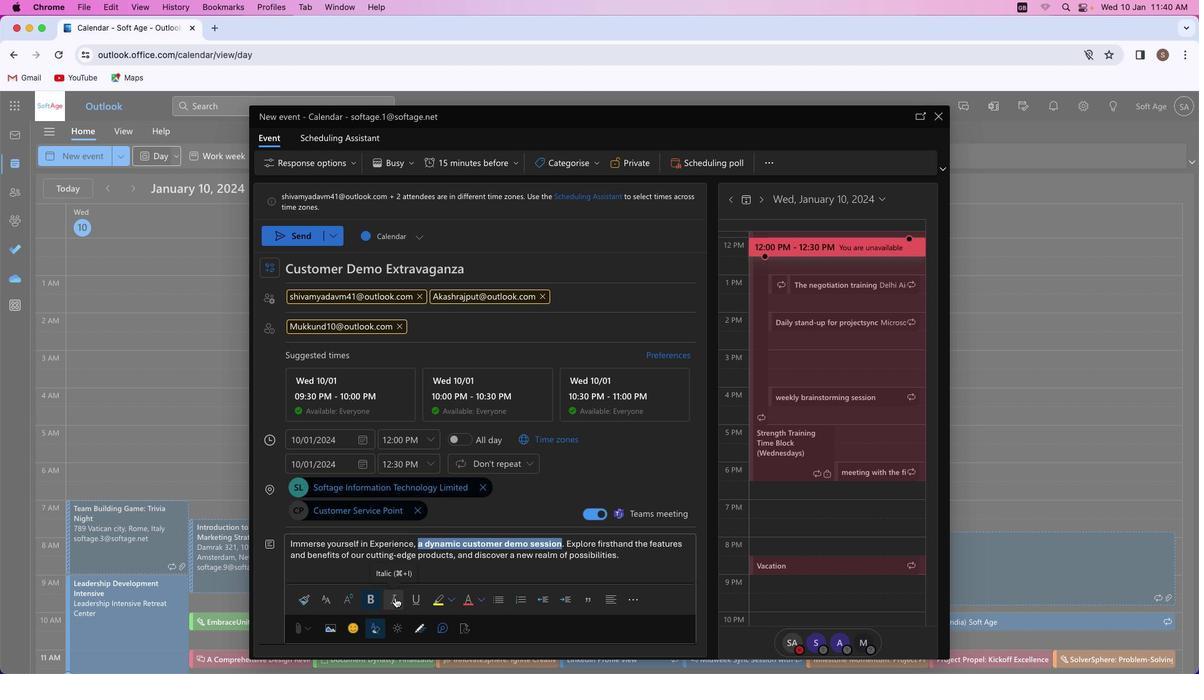 
Action: Mouse pressed left at (395, 598)
Screenshot: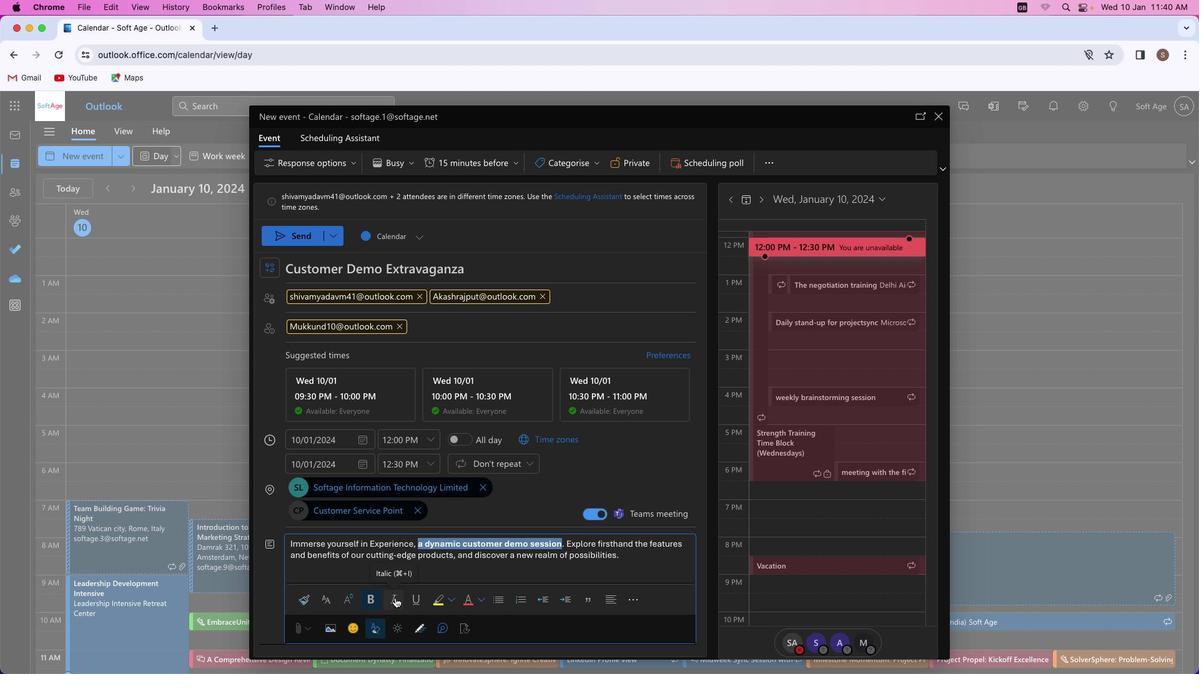 
Action: Mouse moved to (481, 598)
Screenshot: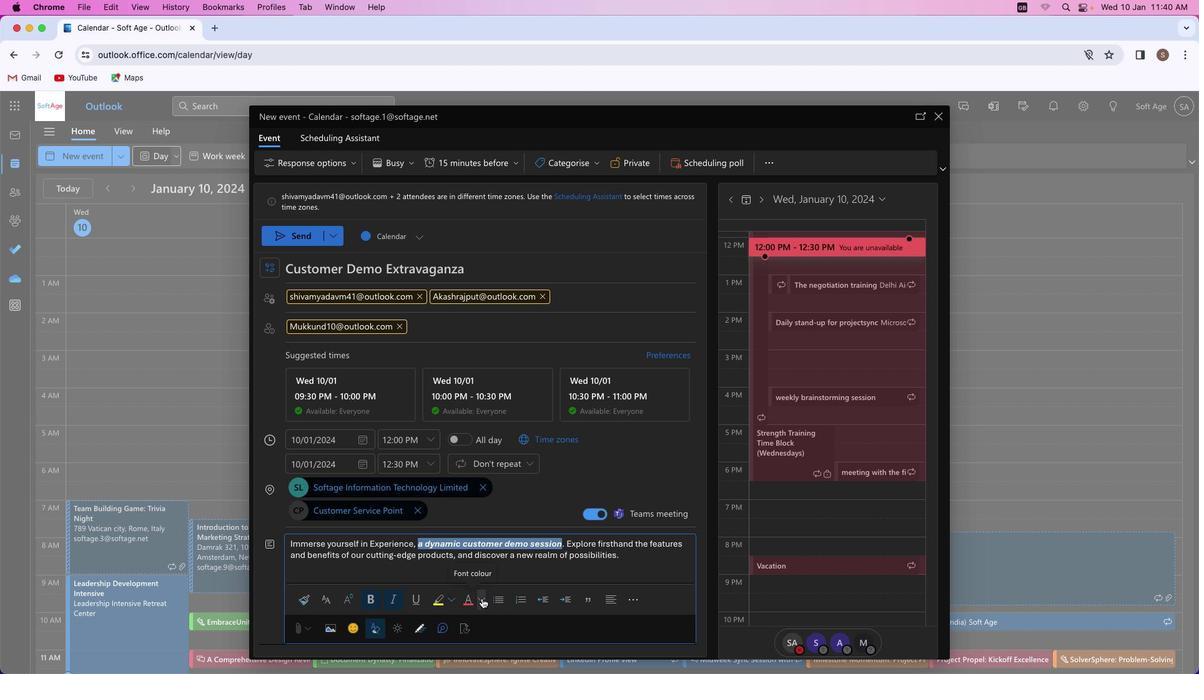 
Action: Mouse pressed left at (481, 598)
Screenshot: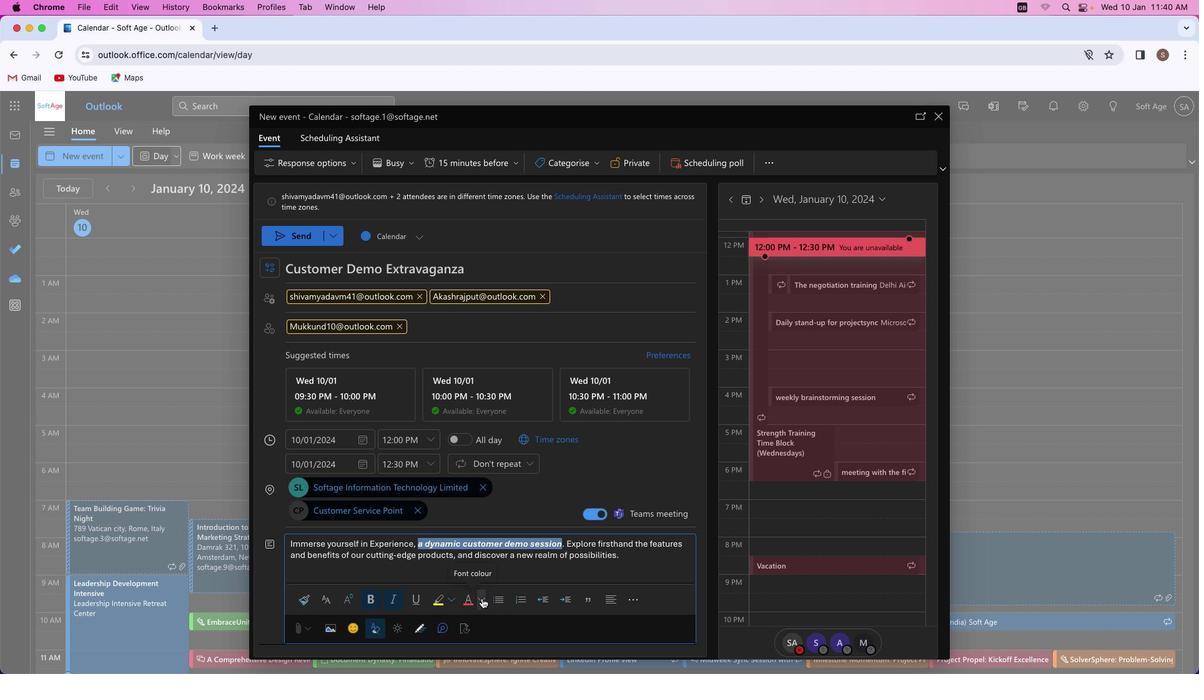 
Action: Mouse moved to (573, 532)
Screenshot: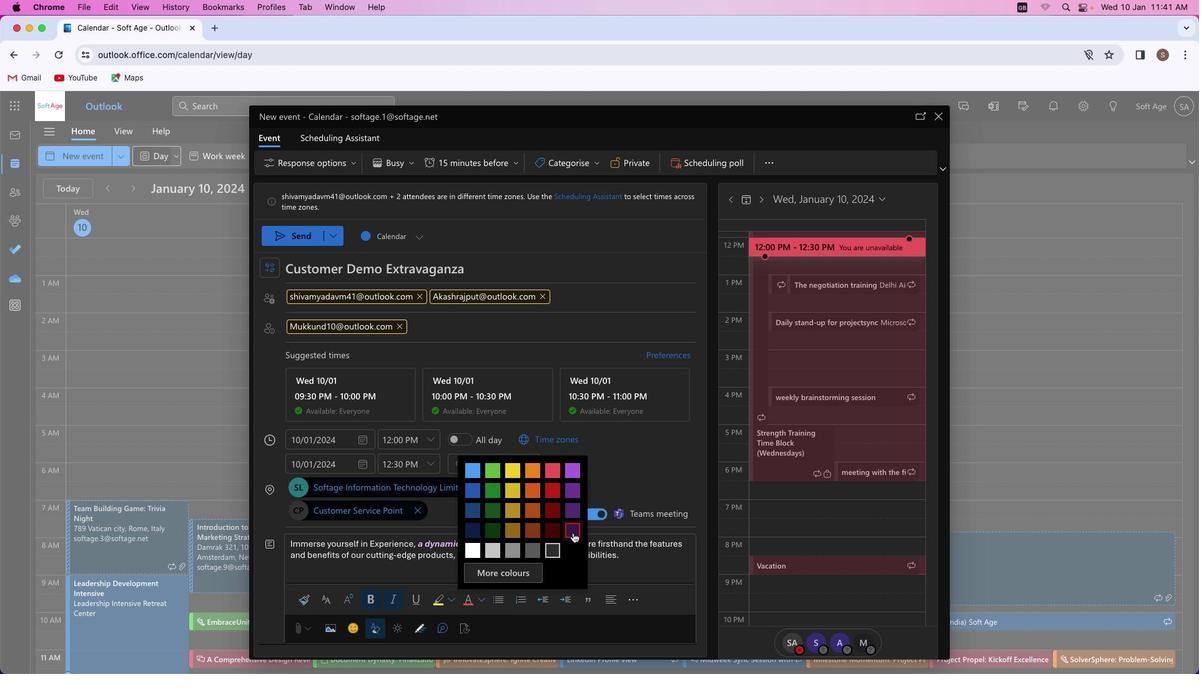 
Action: Mouse pressed left at (573, 532)
Screenshot: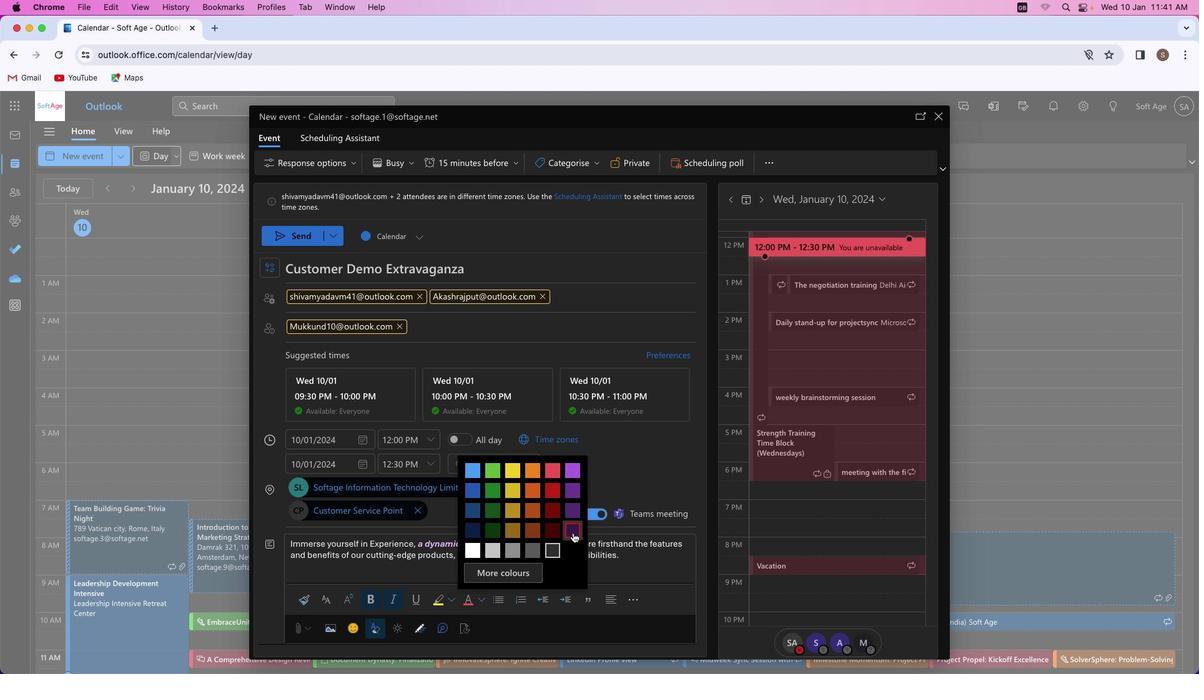 
Action: Mouse moved to (508, 559)
Screenshot: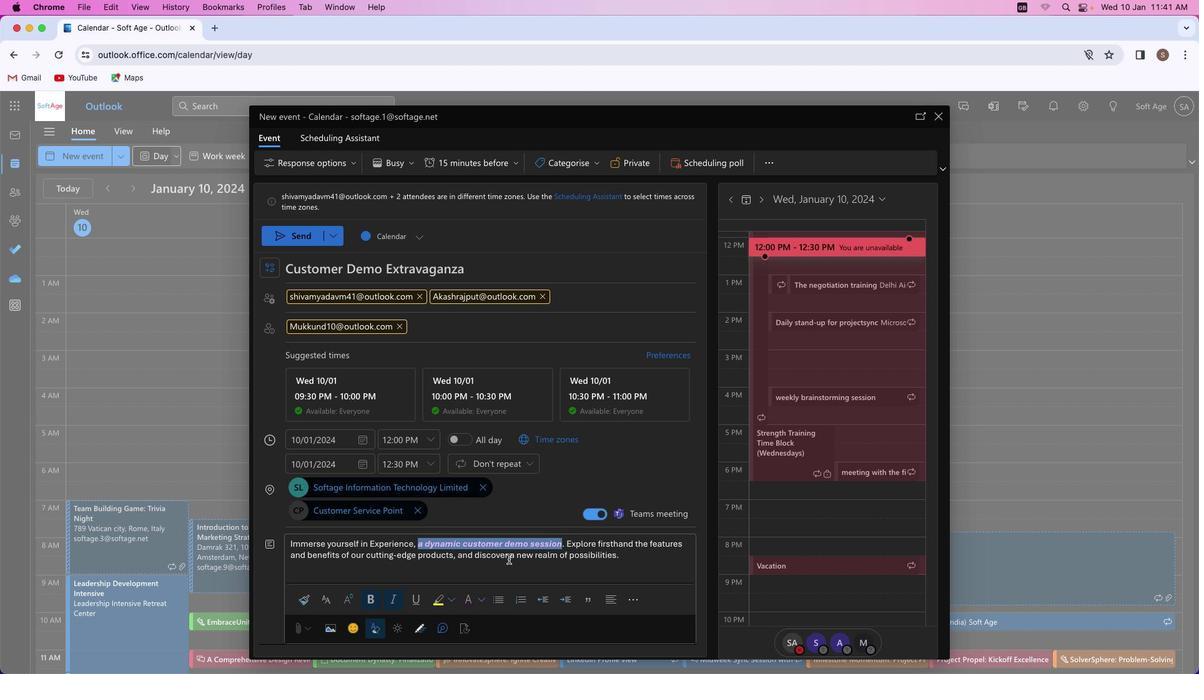 
Action: Mouse pressed left at (508, 559)
Screenshot: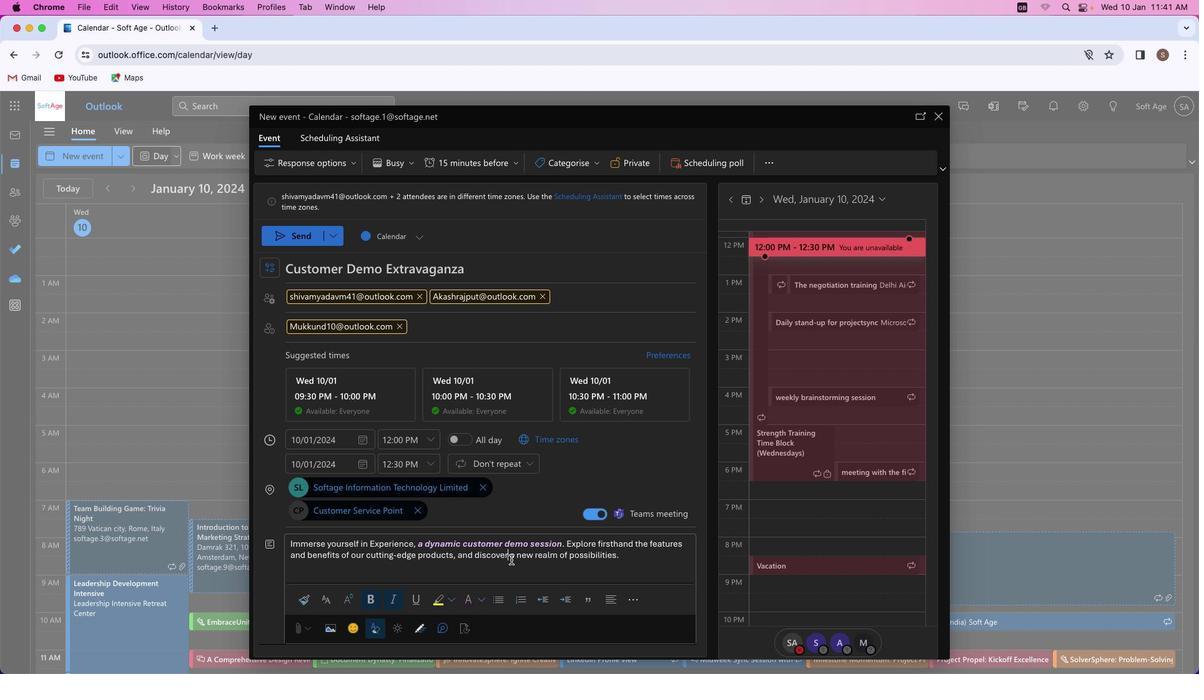 
Action: Mouse moved to (634, 558)
Screenshot: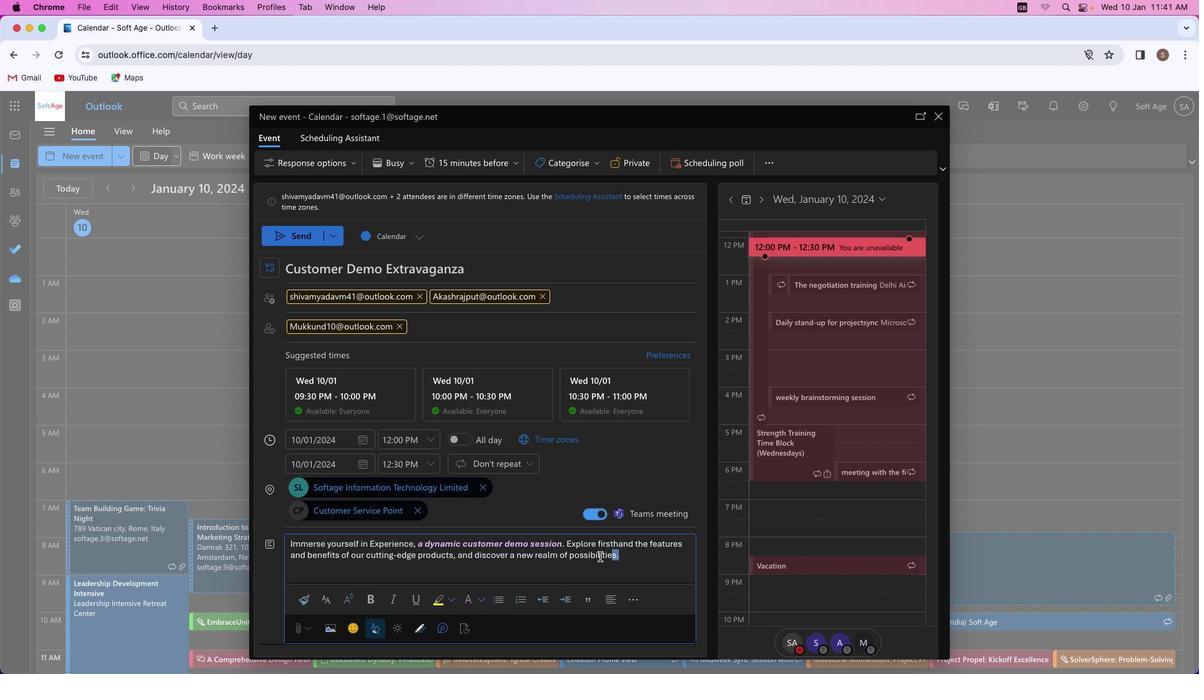 
Action: Mouse pressed left at (634, 558)
Screenshot: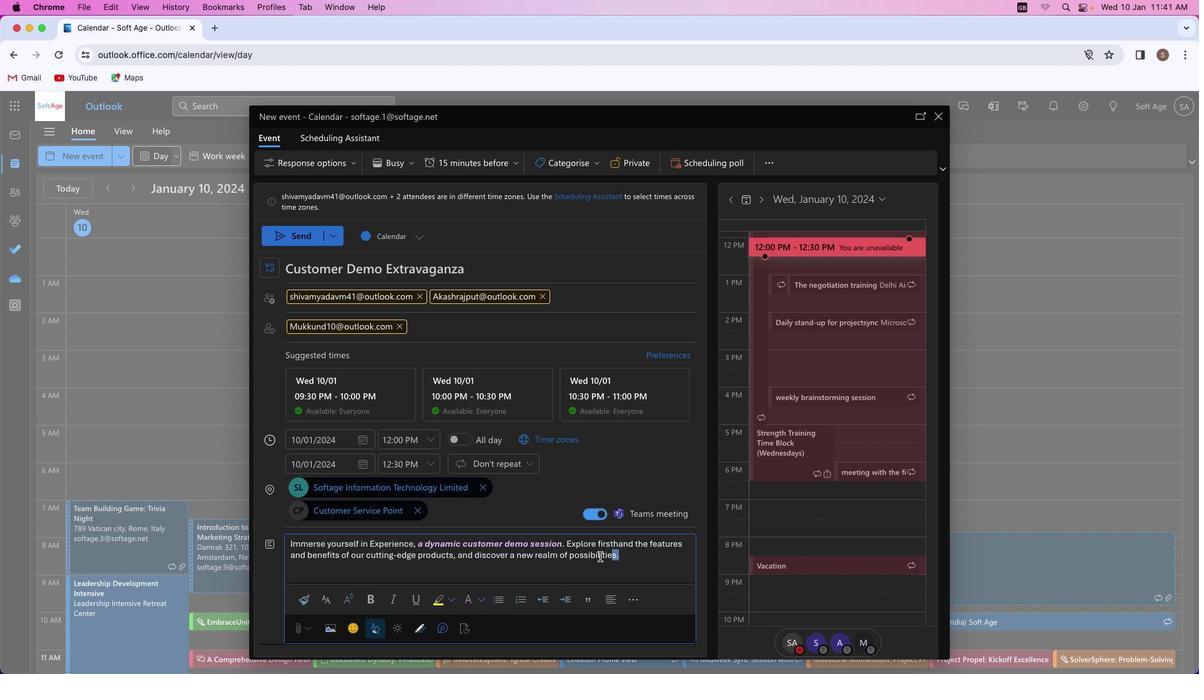 
Action: Mouse moved to (349, 592)
Screenshot: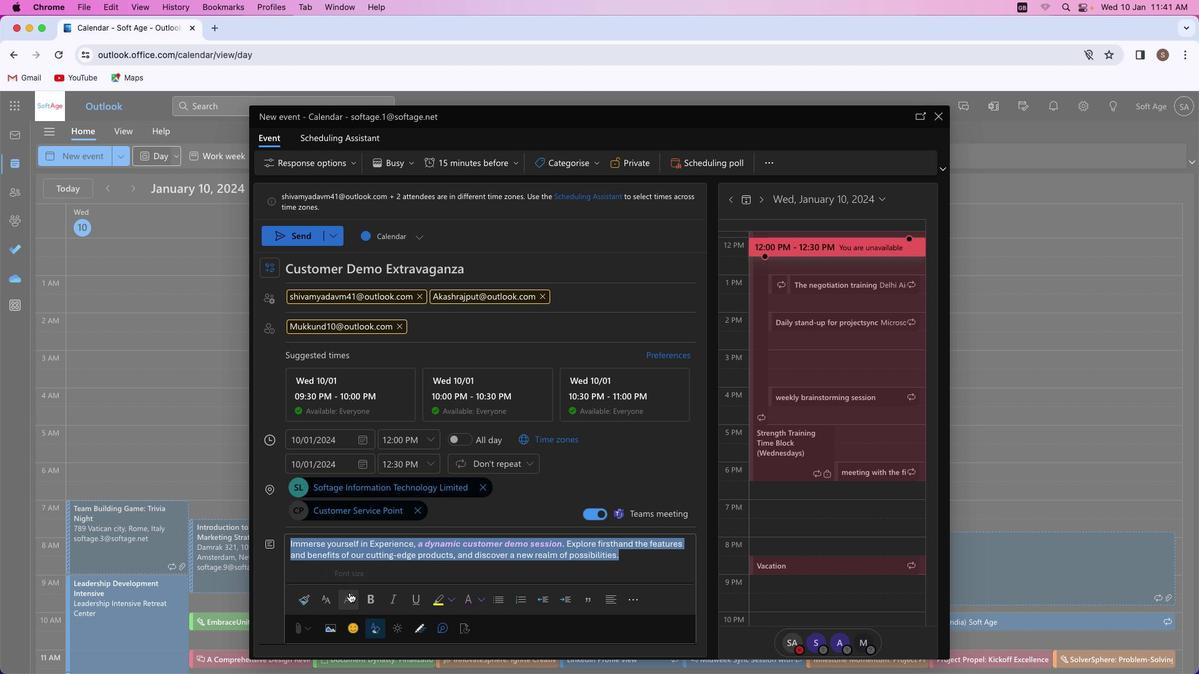 
Action: Mouse pressed left at (349, 592)
Screenshot: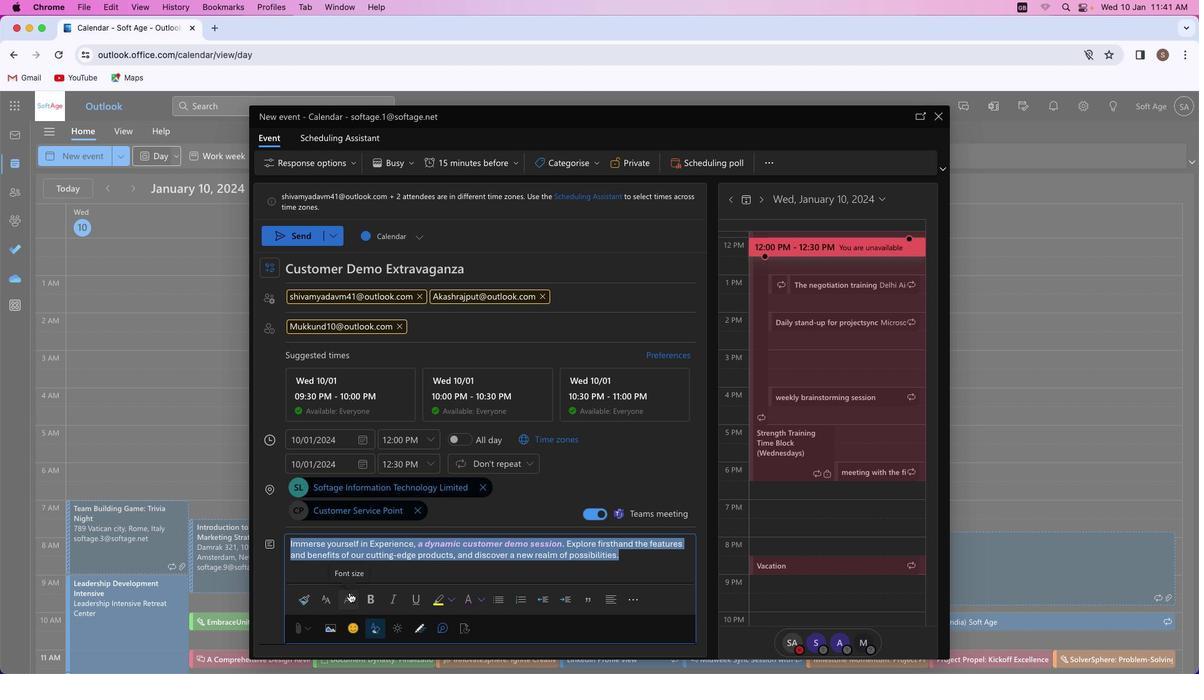 
Action: Mouse moved to (378, 501)
Screenshot: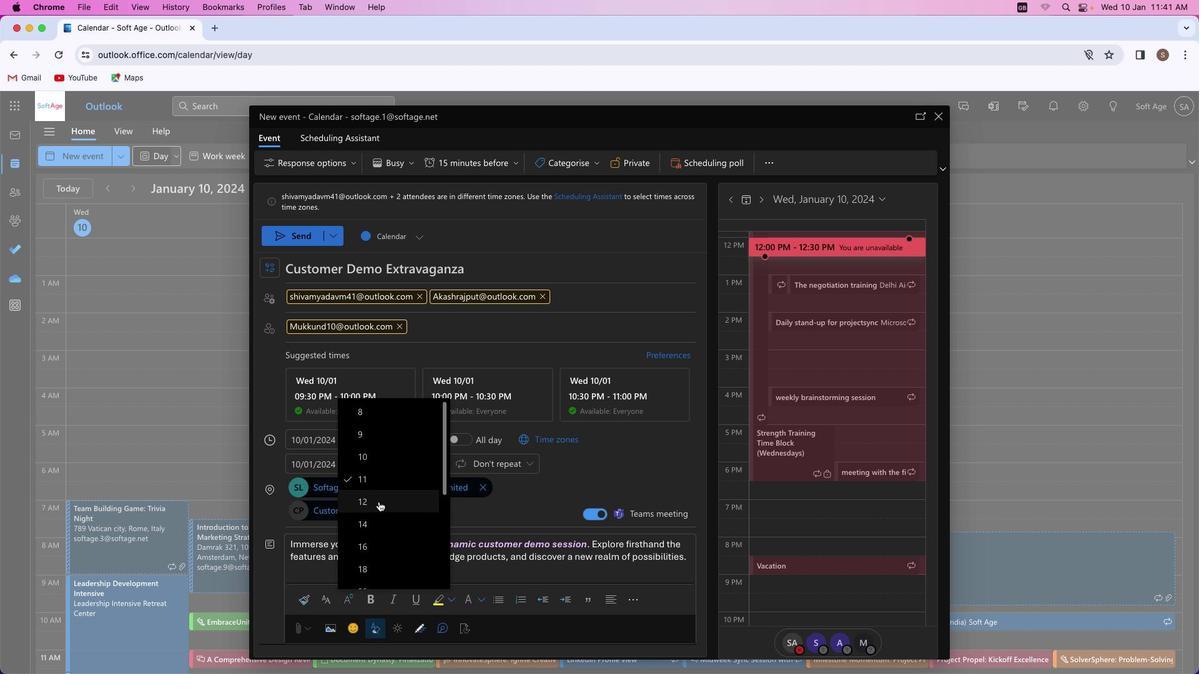 
Action: Mouse pressed left at (378, 501)
Screenshot: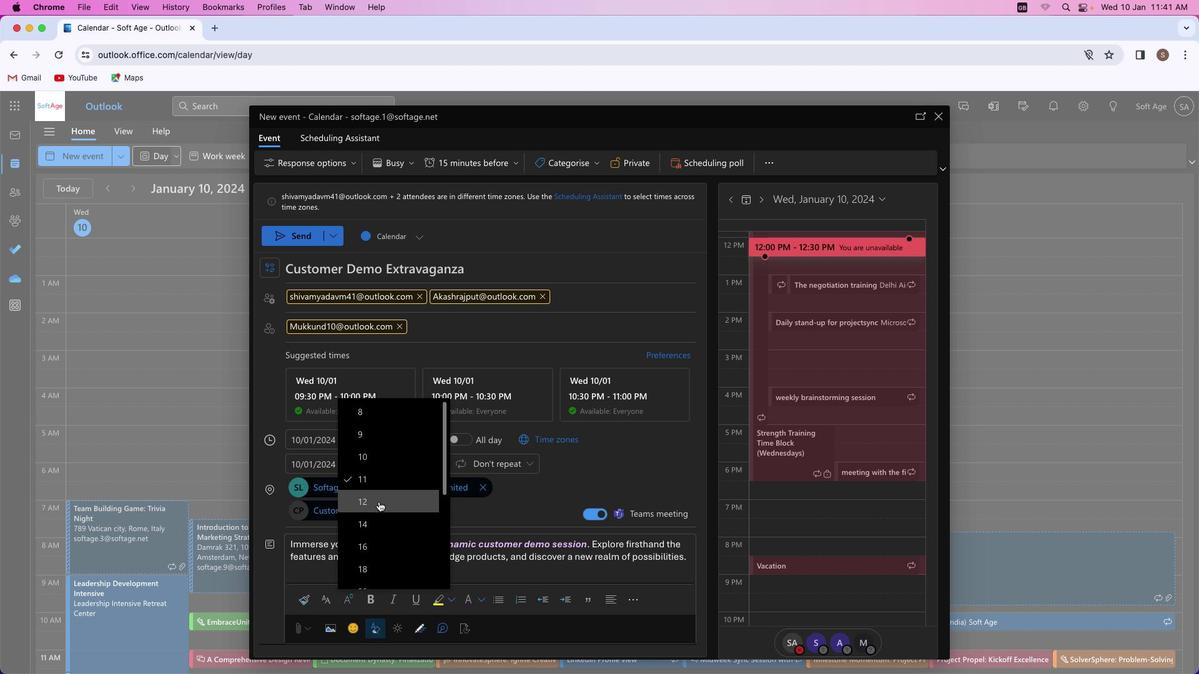 
Action: Mouse moved to (451, 597)
Screenshot: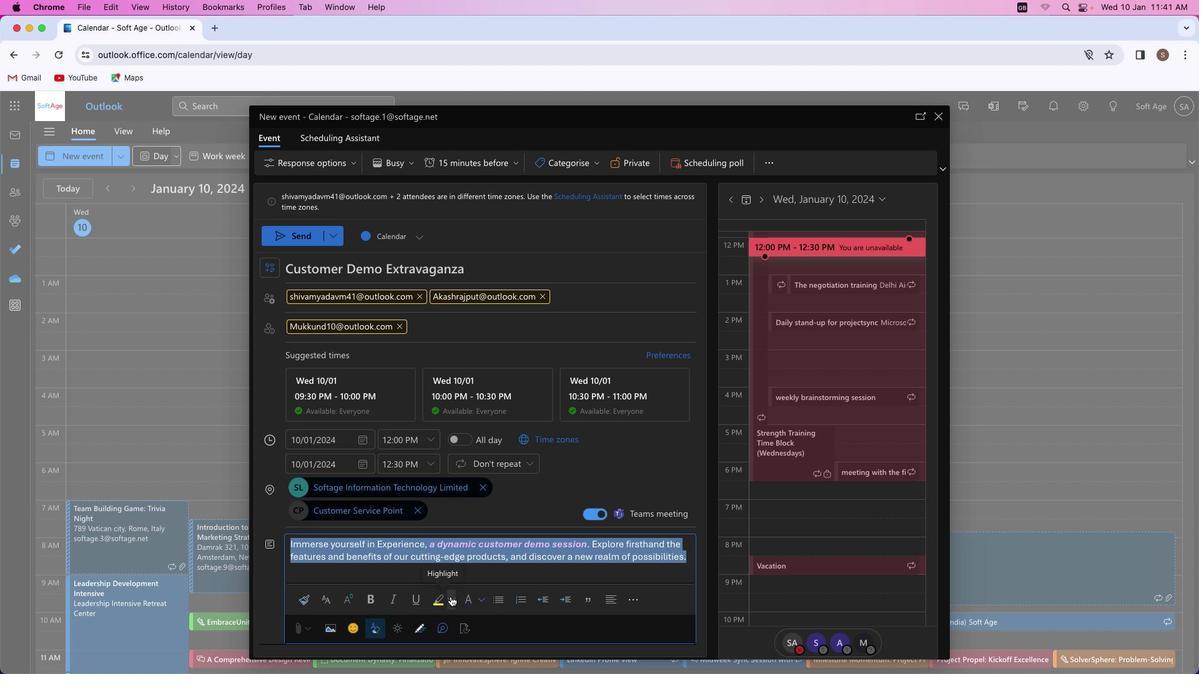 
Action: Mouse pressed left at (451, 597)
Screenshot: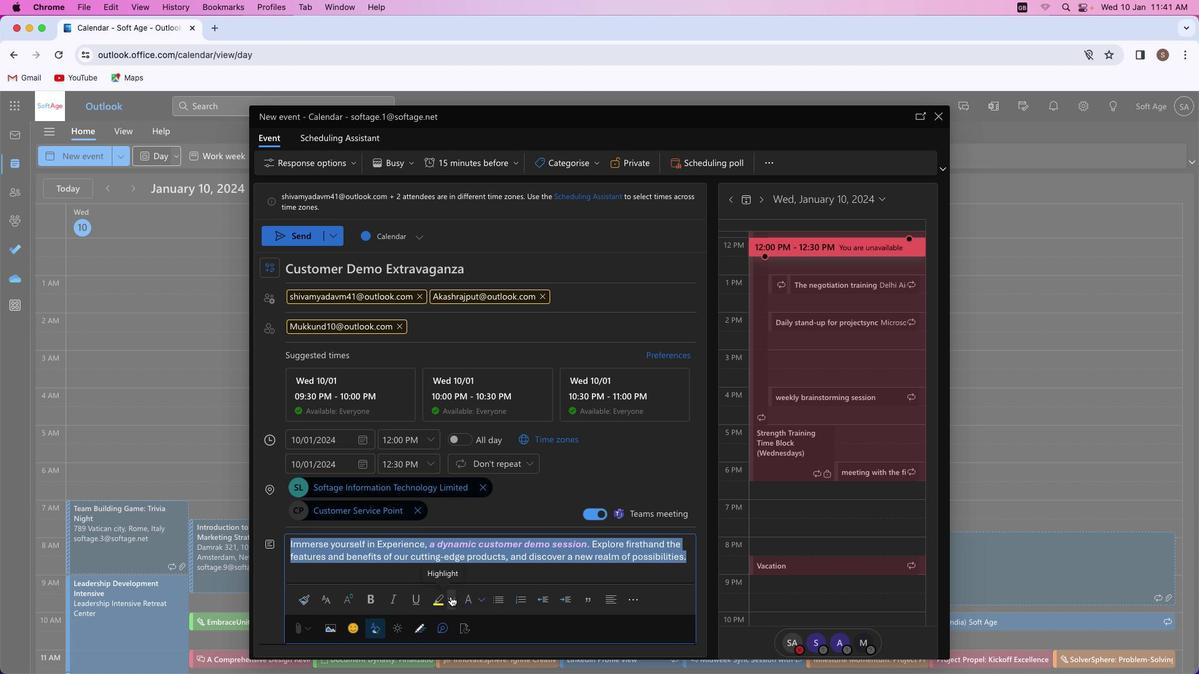 
Action: Mouse moved to (482, 534)
Screenshot: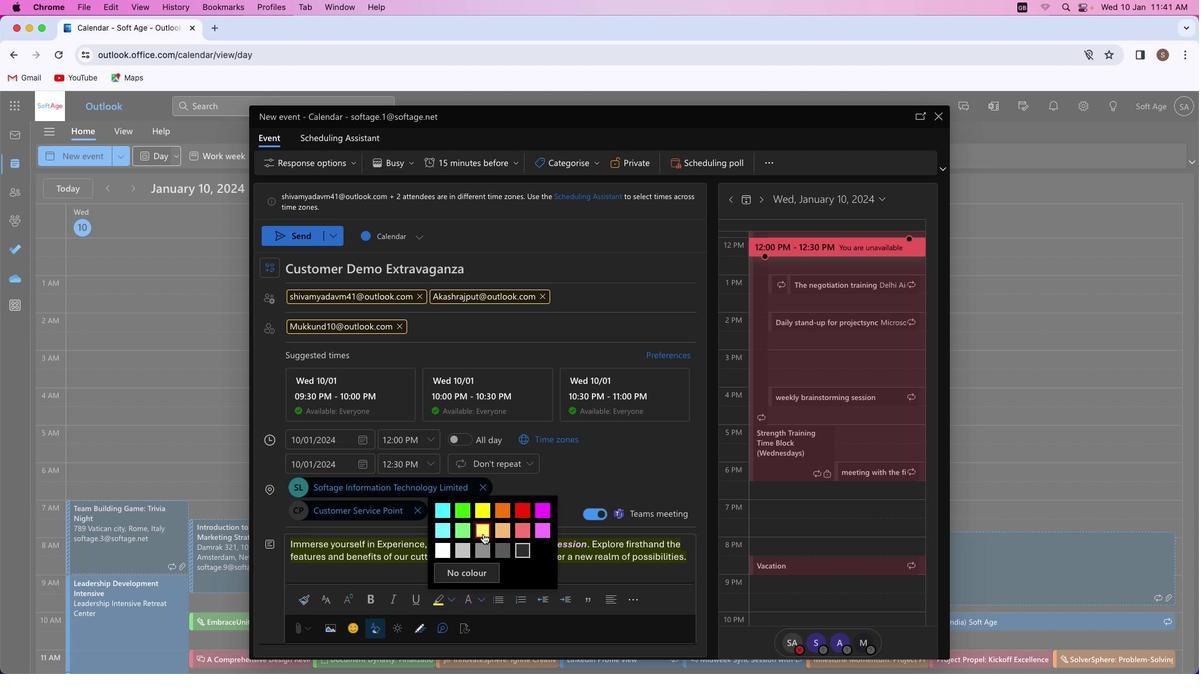 
Action: Mouse pressed left at (482, 534)
Screenshot: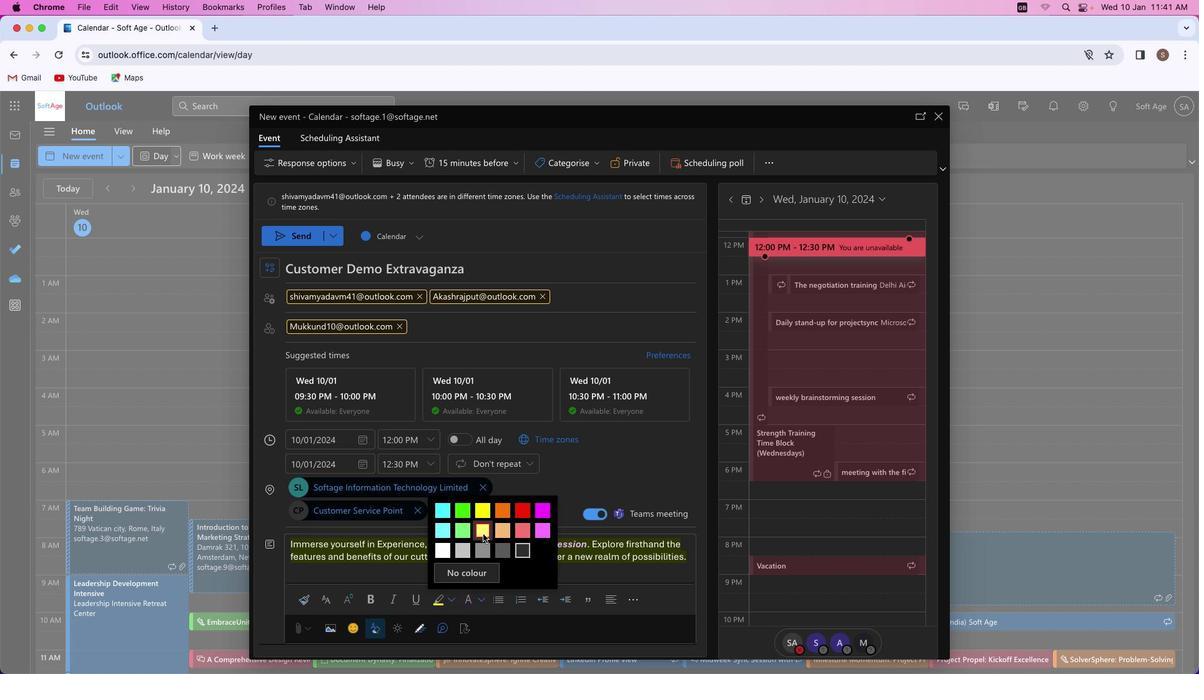 
Action: Mouse moved to (535, 576)
Screenshot: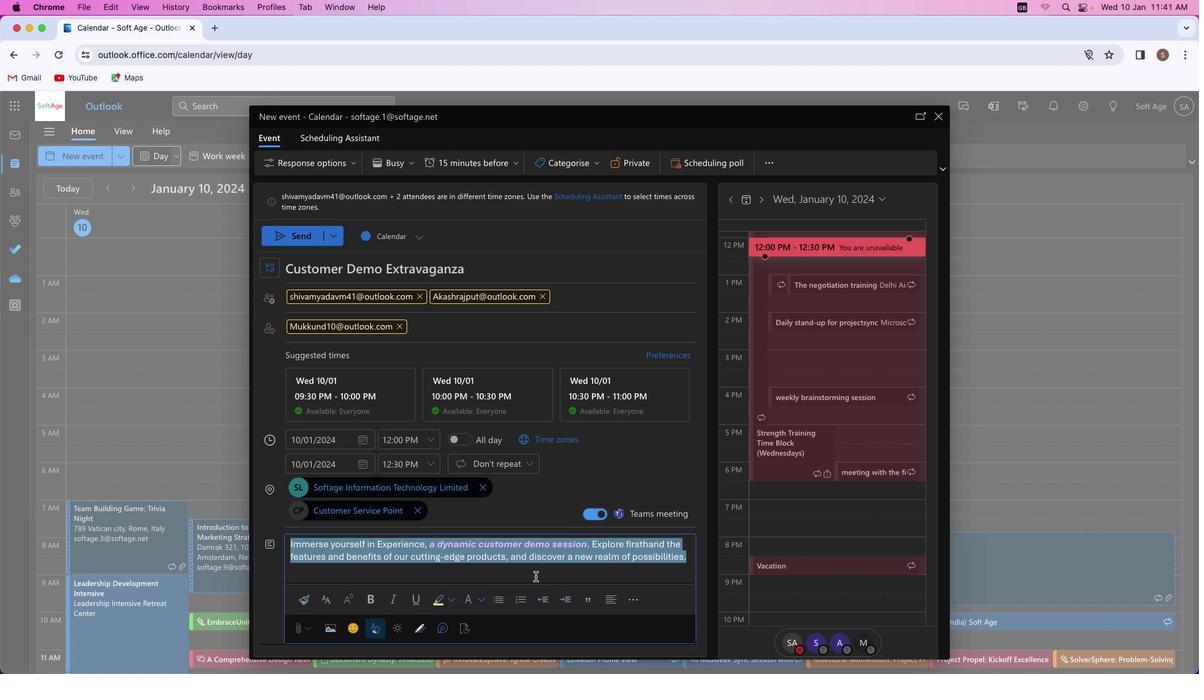 
Action: Mouse pressed left at (535, 576)
Screenshot: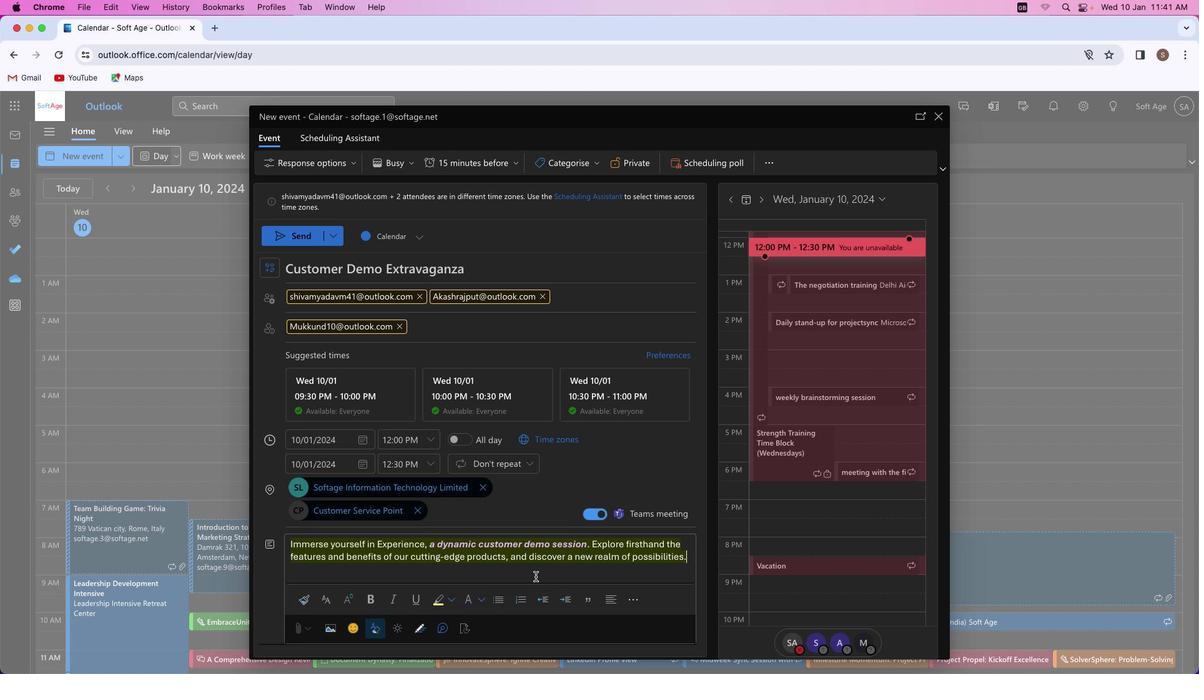 
Action: Mouse moved to (593, 163)
Screenshot: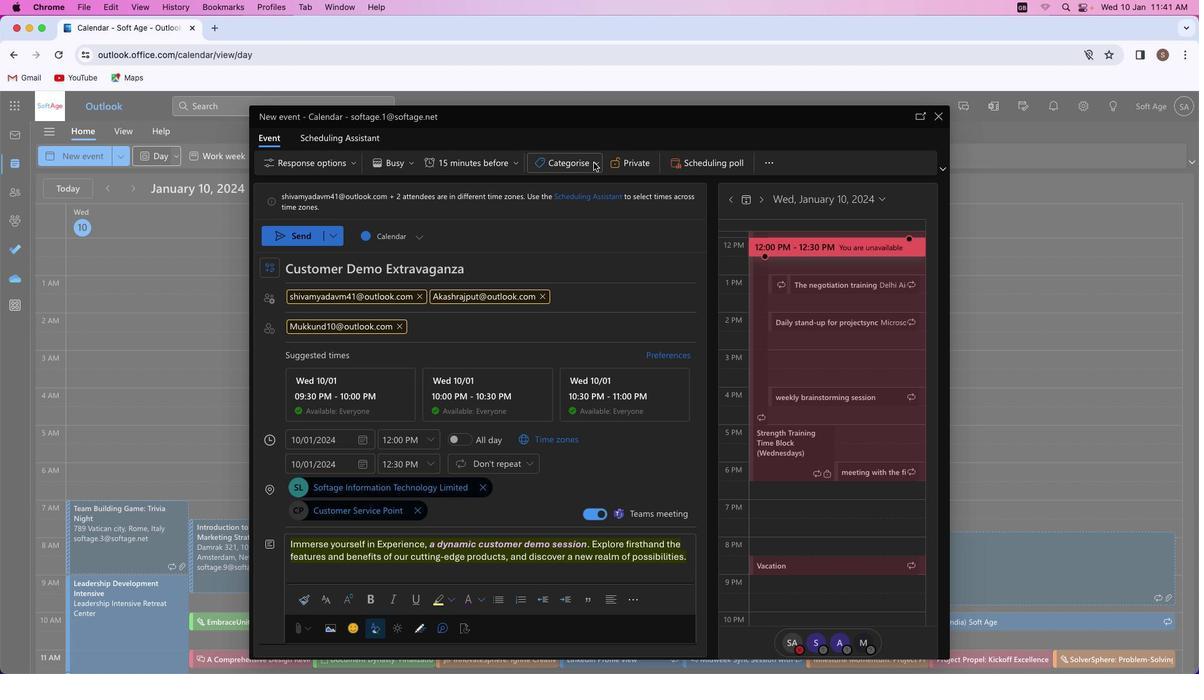 
Action: Mouse pressed left at (593, 163)
Screenshot: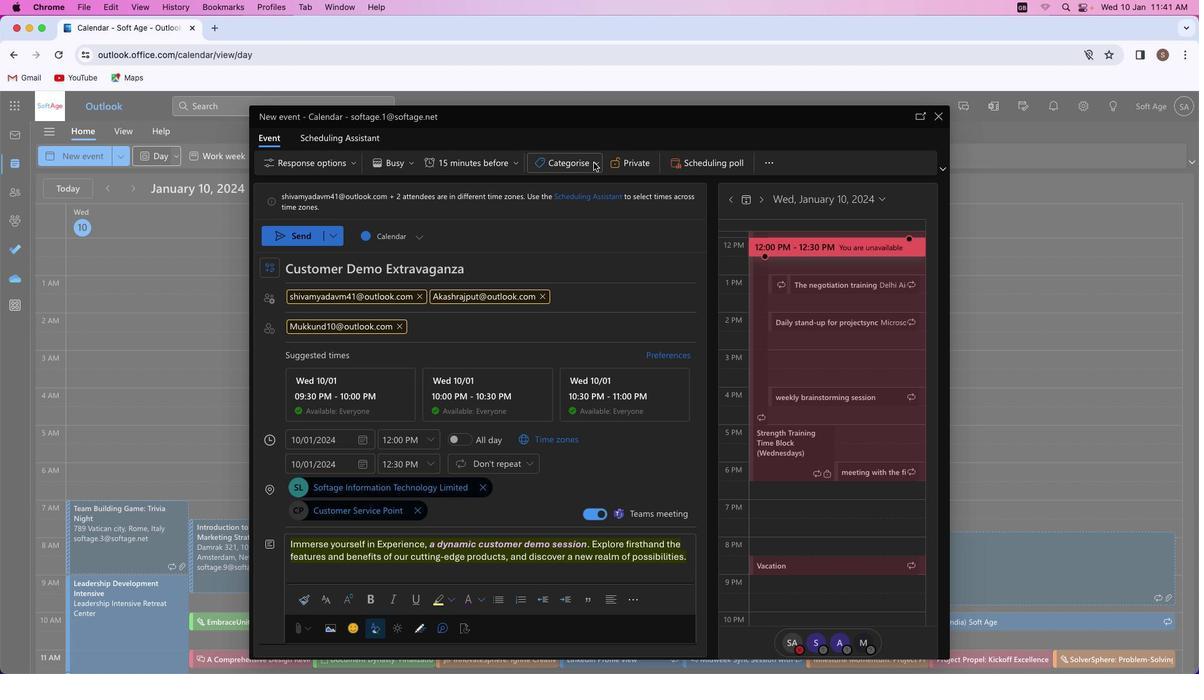 
Action: Mouse moved to (584, 272)
Screenshot: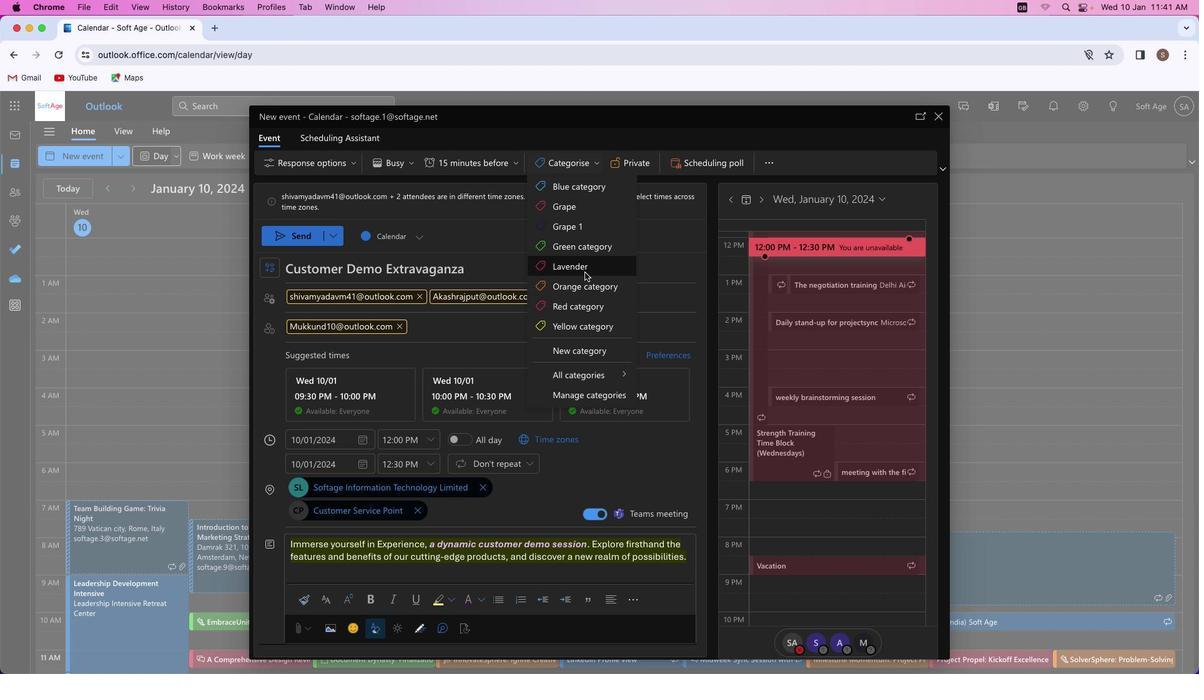 
Action: Mouse pressed left at (584, 272)
Screenshot: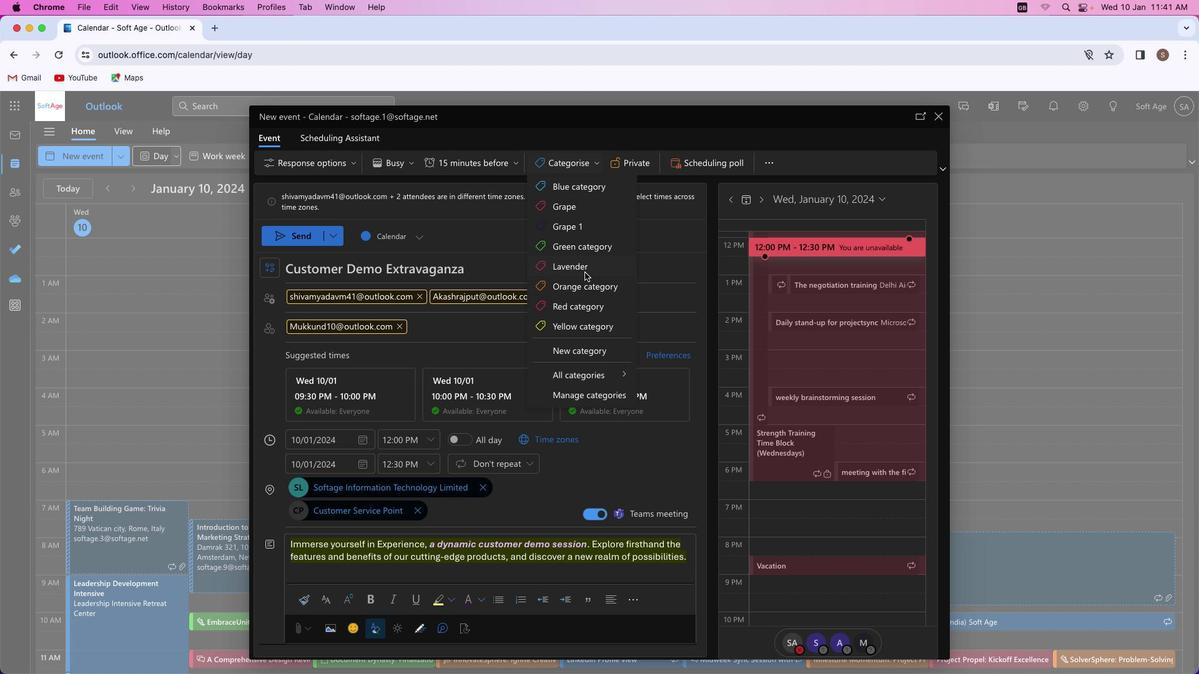 
Action: Mouse moved to (293, 236)
Screenshot: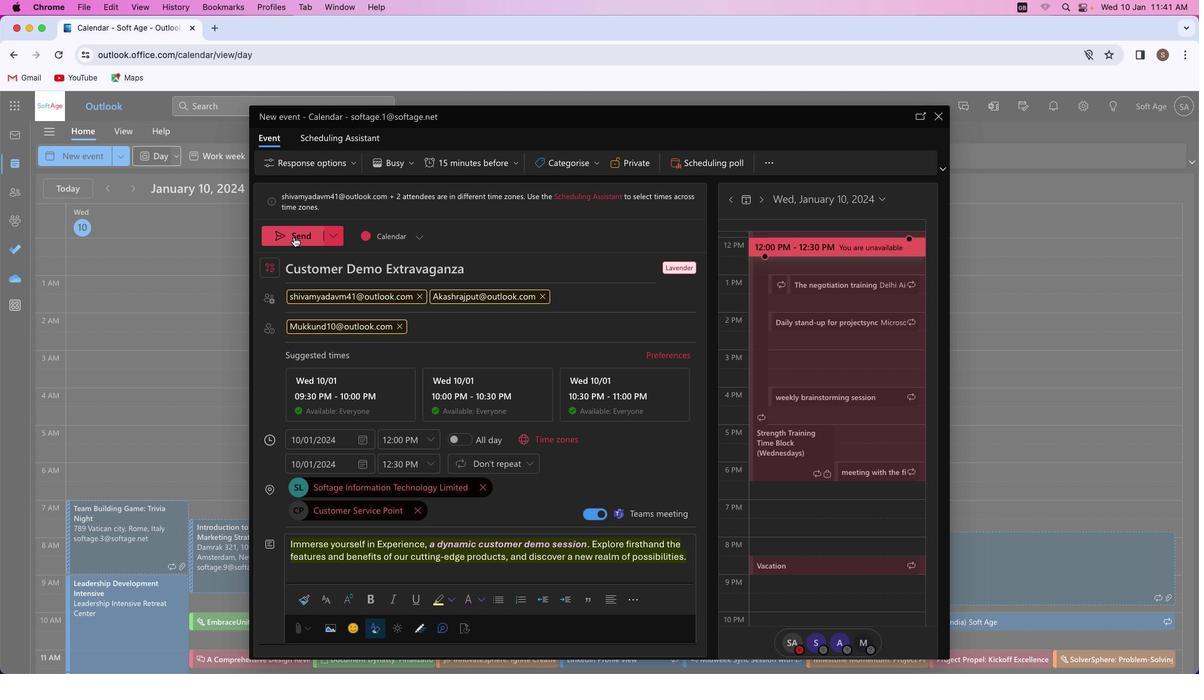 
Action: Mouse pressed left at (293, 236)
Screenshot: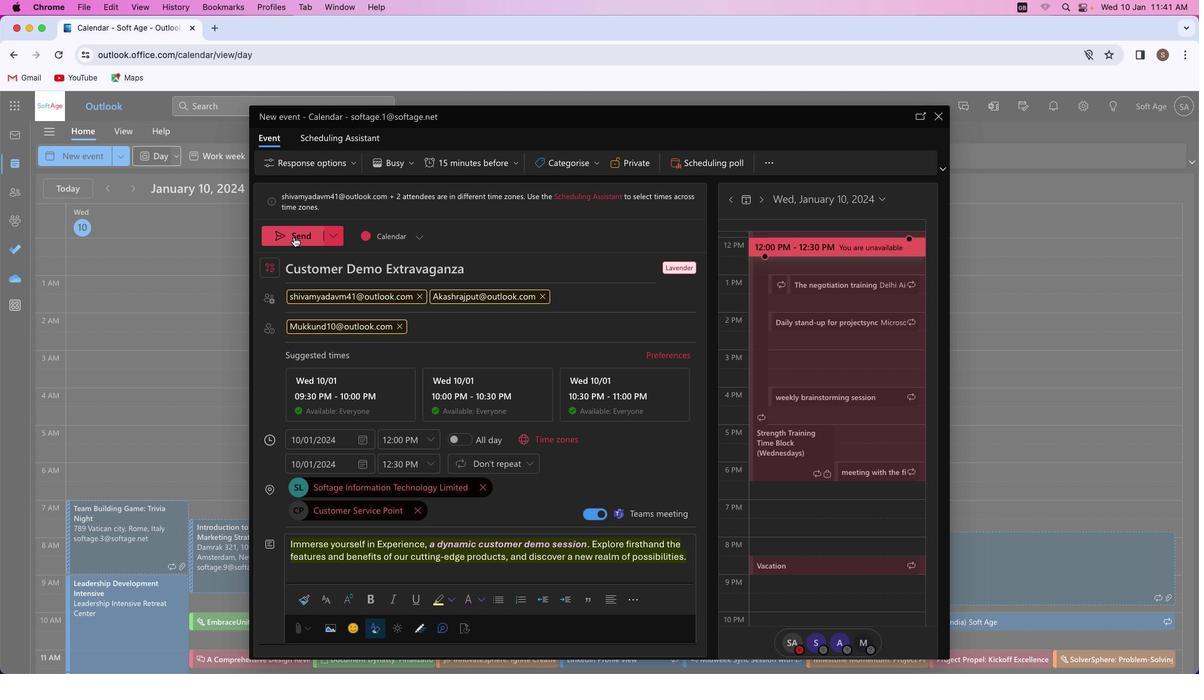 
Action: Mouse moved to (596, 421)
Screenshot: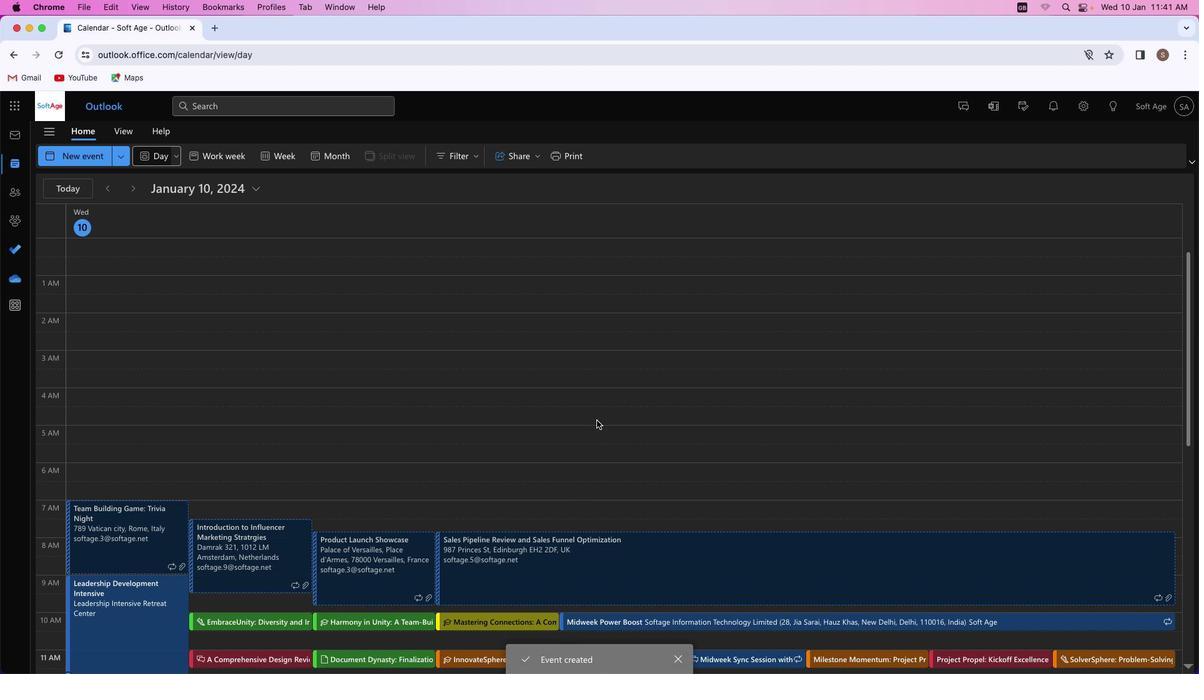 
